 Task: Find connections with filter location Ananindeua with filter topic #leanstartupswith filter profile language Spanish with filter current company Dr. Oetker India with filter school ICFAI Business School with filter industry Racetracks with filter service category Financial Accounting with filter keywords title Media Relations Coordinator
Action: Mouse moved to (601, 104)
Screenshot: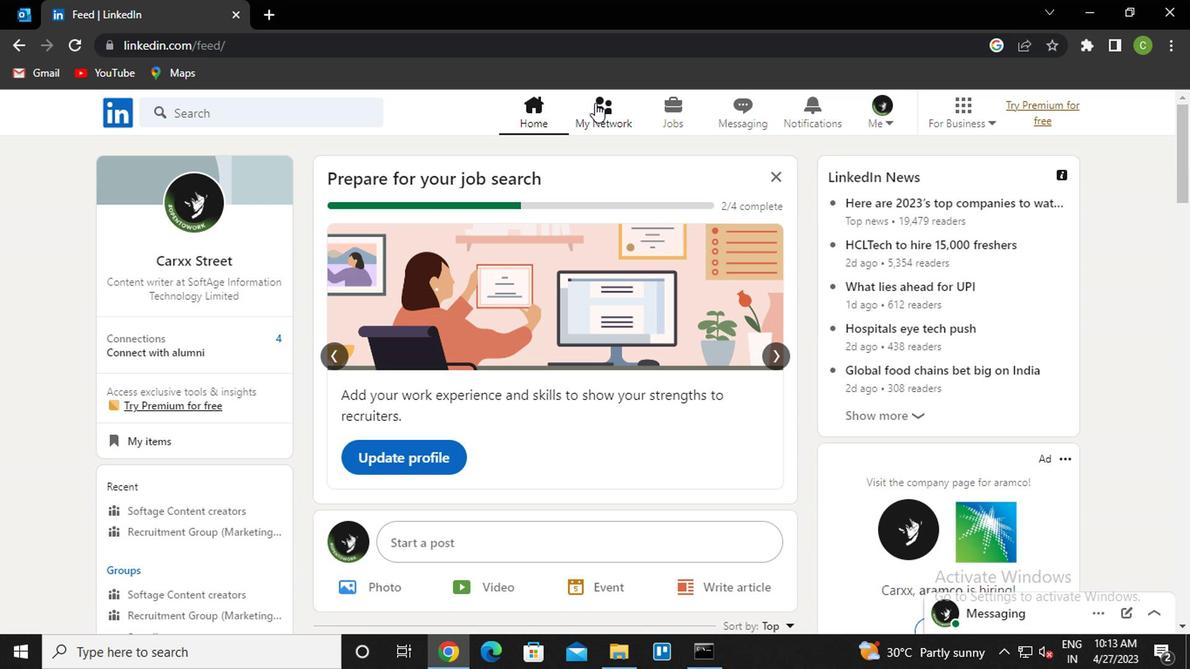 
Action: Mouse pressed left at (601, 104)
Screenshot: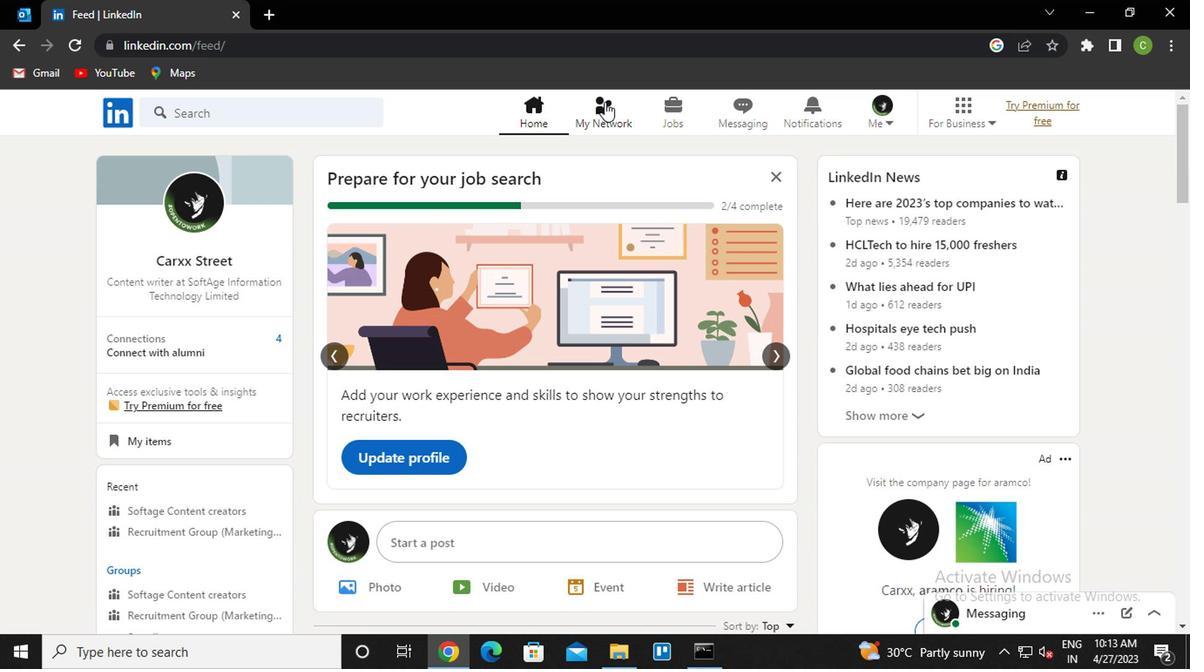 
Action: Mouse moved to (252, 206)
Screenshot: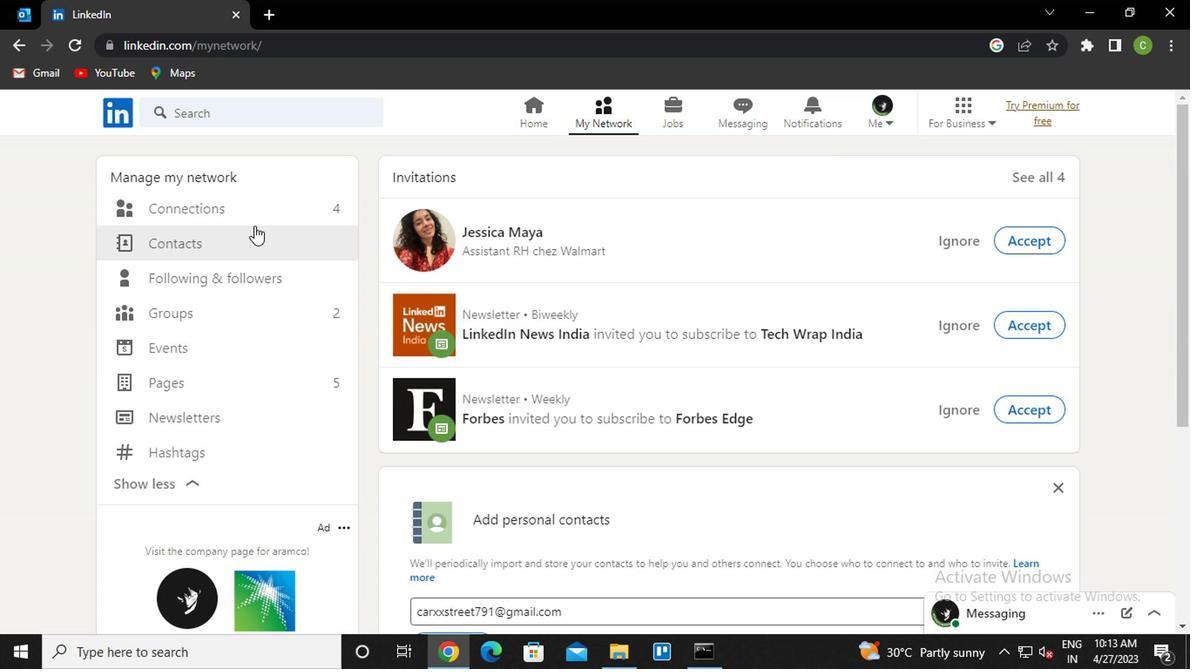 
Action: Mouse pressed left at (252, 206)
Screenshot: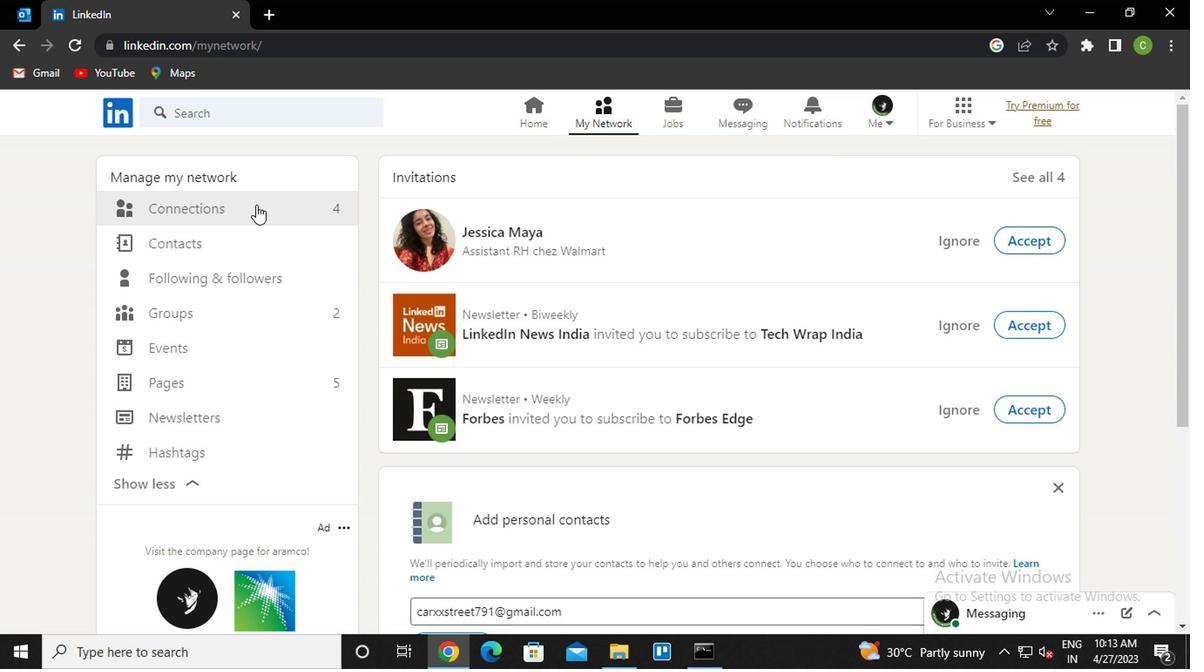 
Action: Mouse moved to (724, 212)
Screenshot: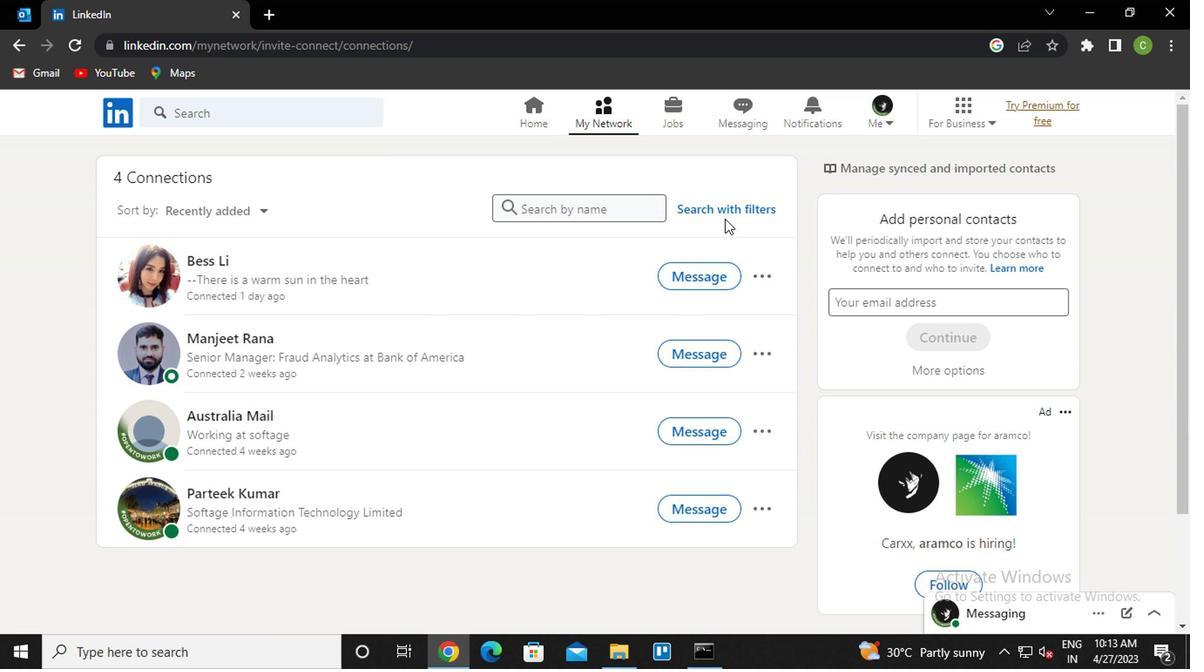 
Action: Mouse pressed left at (724, 212)
Screenshot: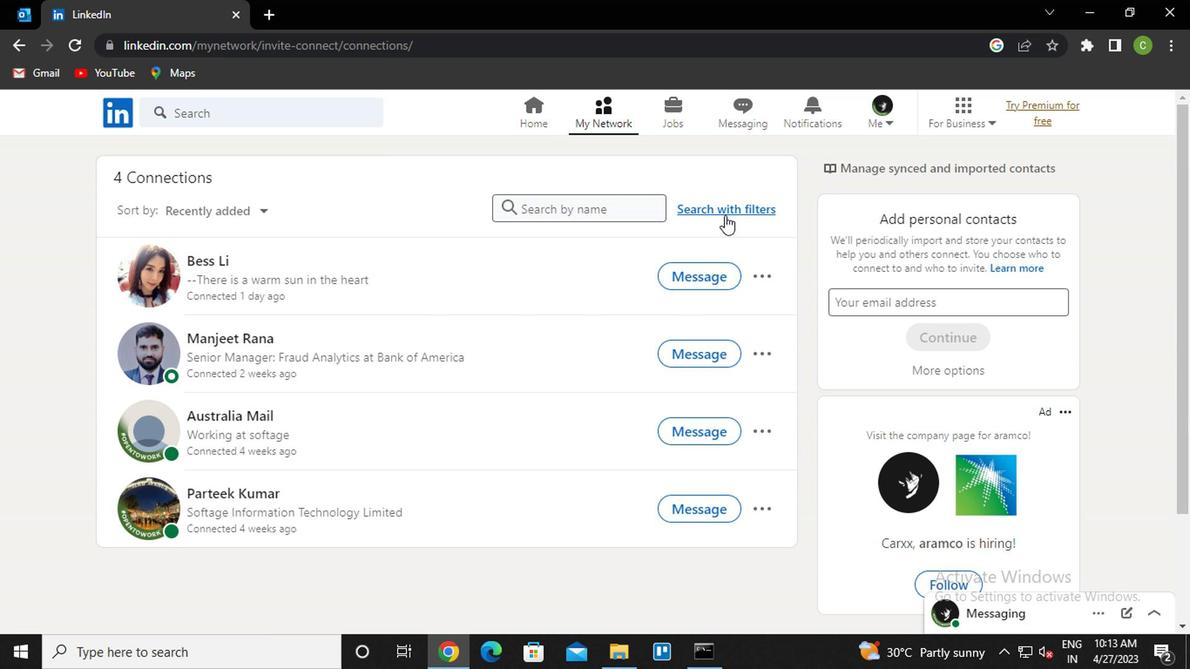 
Action: Mouse moved to (597, 161)
Screenshot: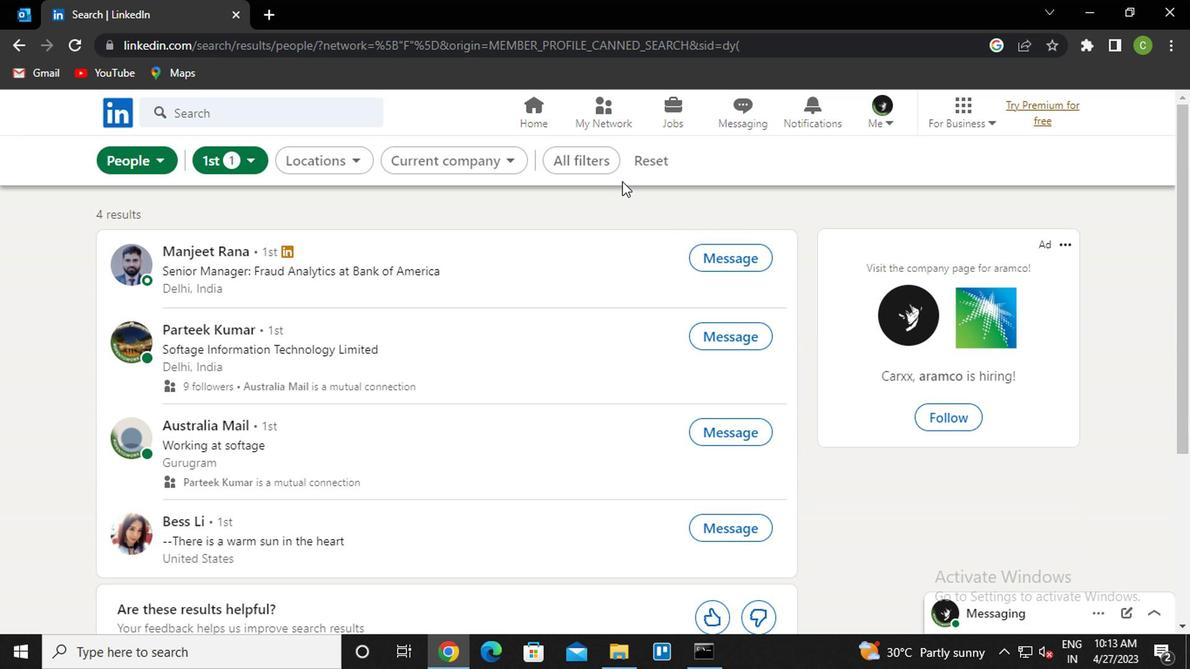 
Action: Mouse pressed left at (597, 161)
Screenshot: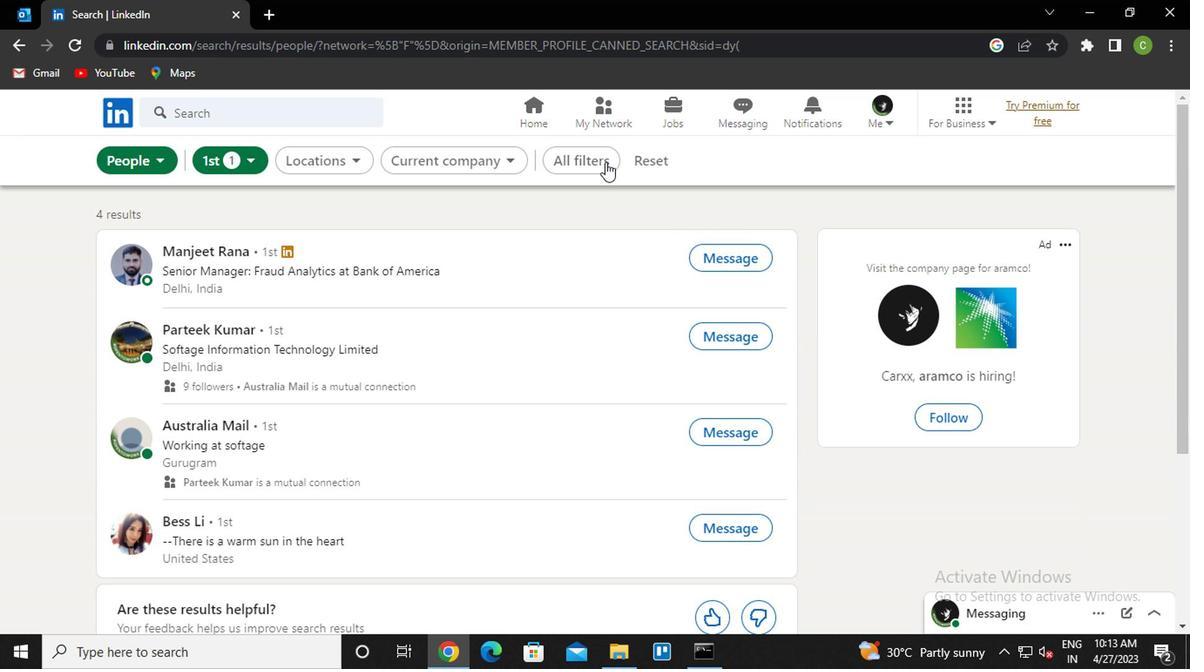 
Action: Mouse moved to (936, 367)
Screenshot: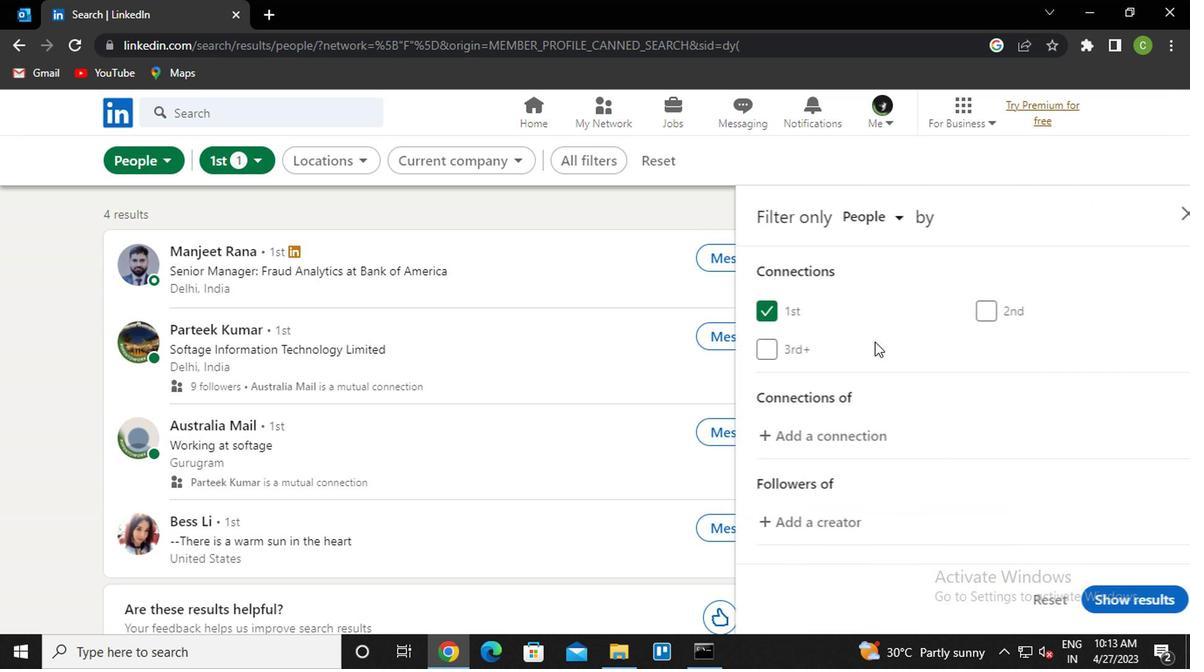 
Action: Mouse scrolled (936, 366) with delta (0, -1)
Screenshot: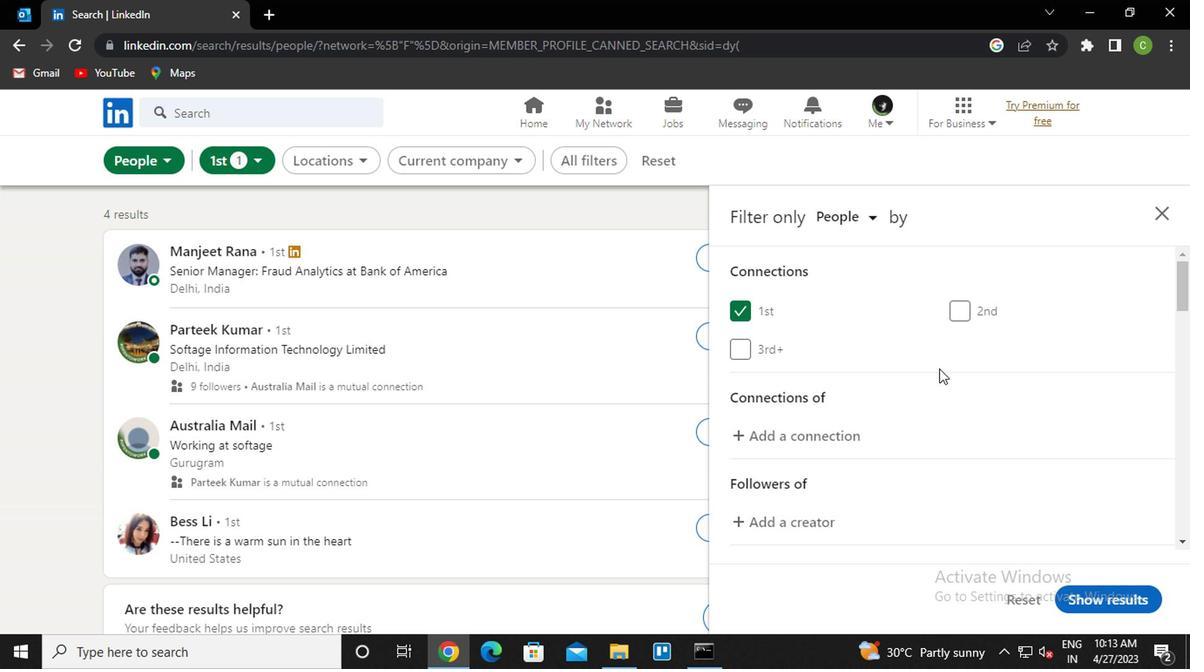 
Action: Mouse scrolled (936, 366) with delta (0, -1)
Screenshot: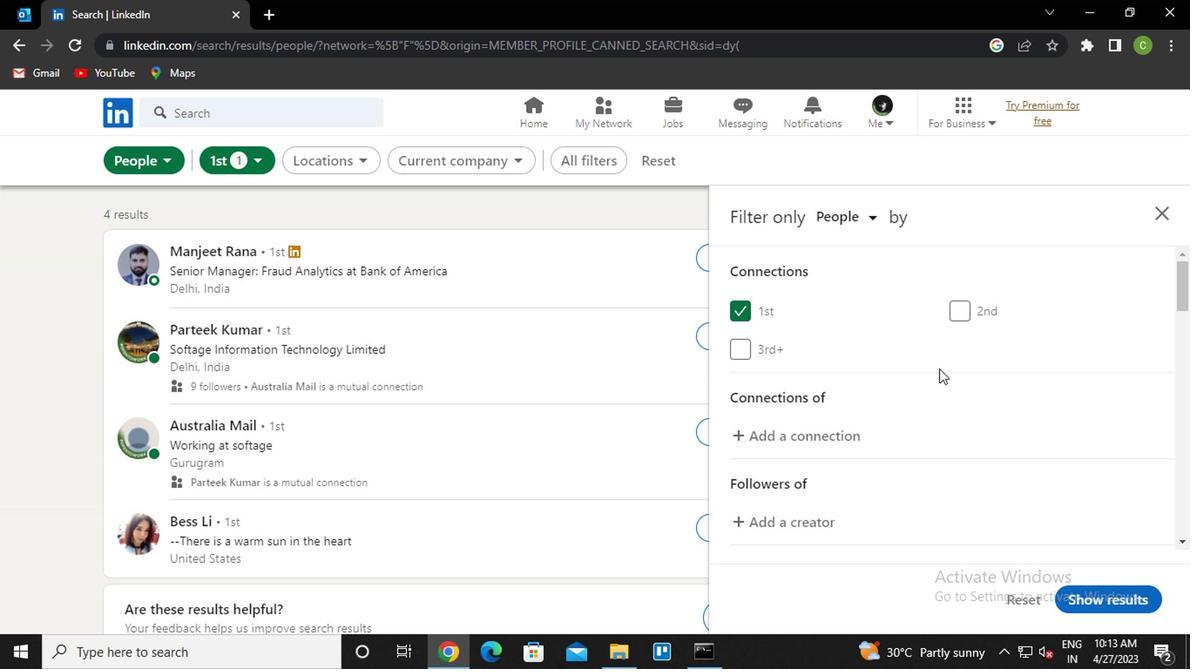 
Action: Mouse scrolled (936, 366) with delta (0, -1)
Screenshot: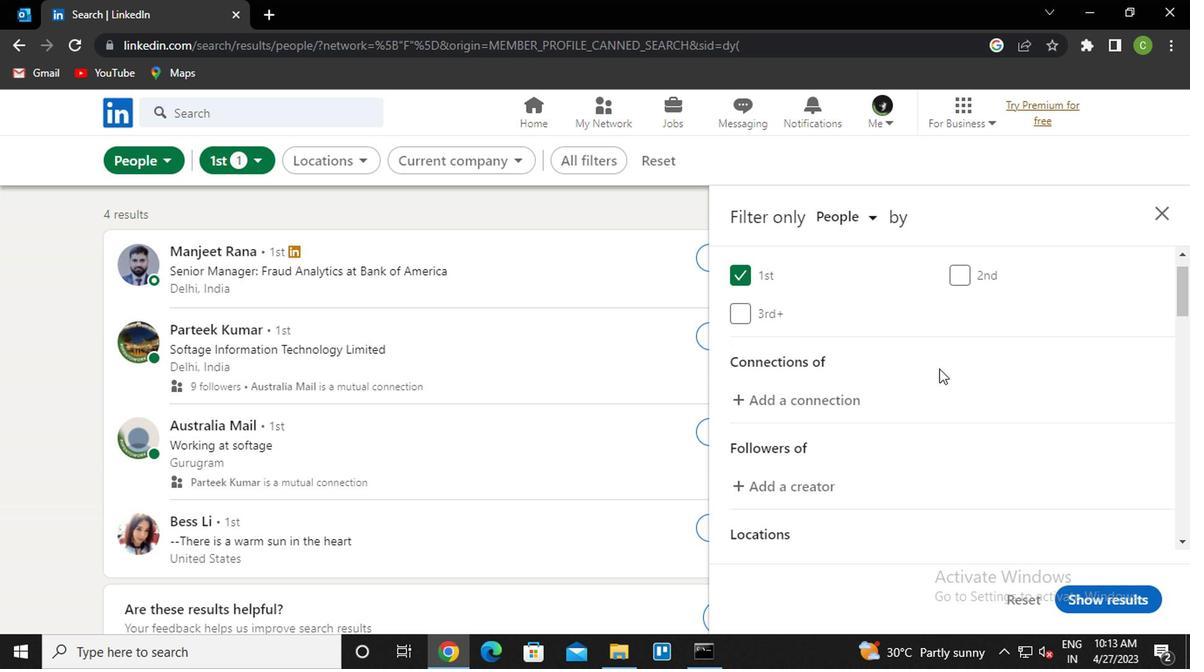 
Action: Mouse moved to (977, 419)
Screenshot: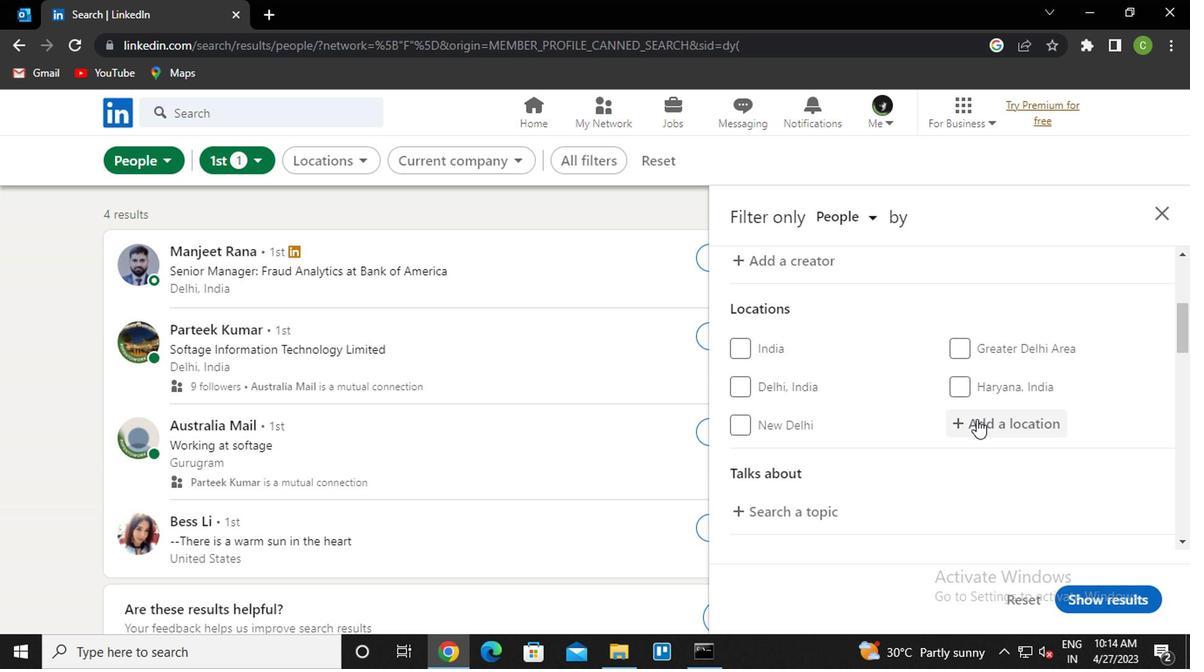 
Action: Mouse pressed left at (977, 419)
Screenshot: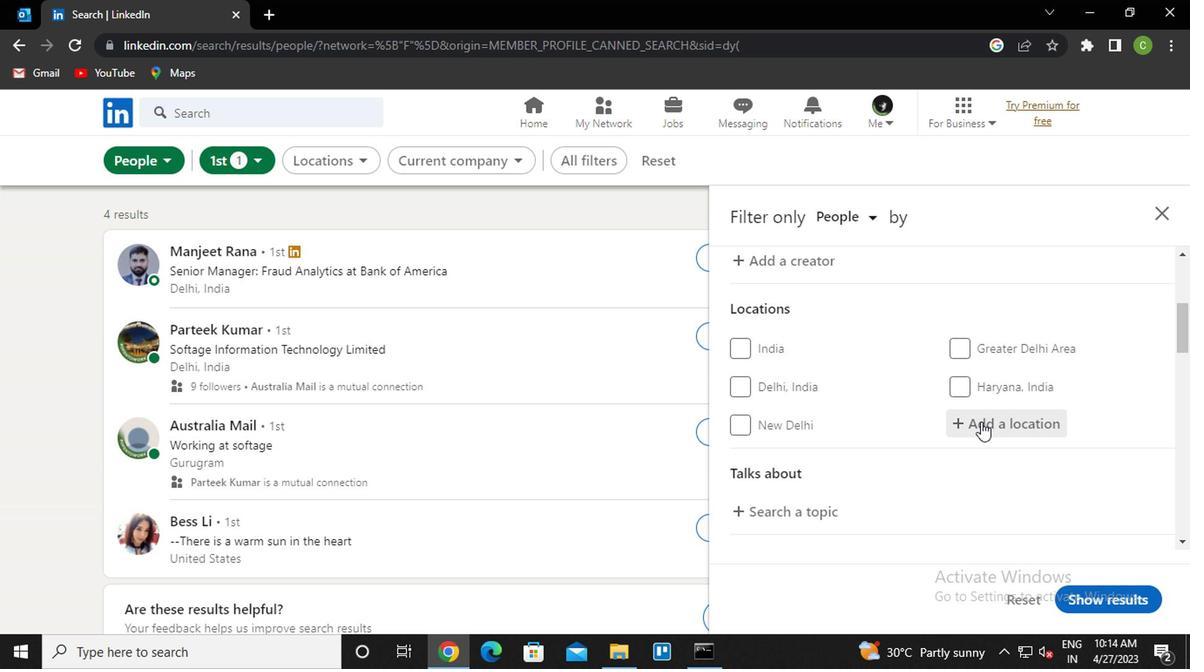 
Action: Mouse moved to (978, 419)
Screenshot: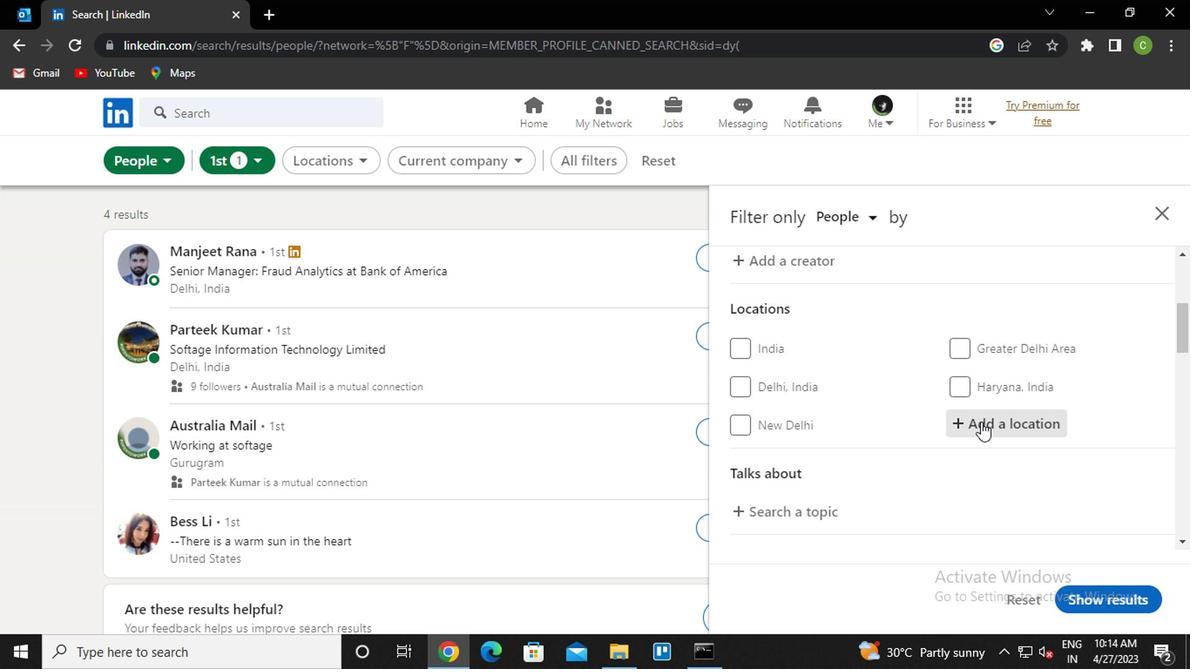 
Action: Key pressed <Key.caps_lock><Key.caps_lock>a<Key.caps_lock>nanin<Key.down><Key.enter>
Screenshot: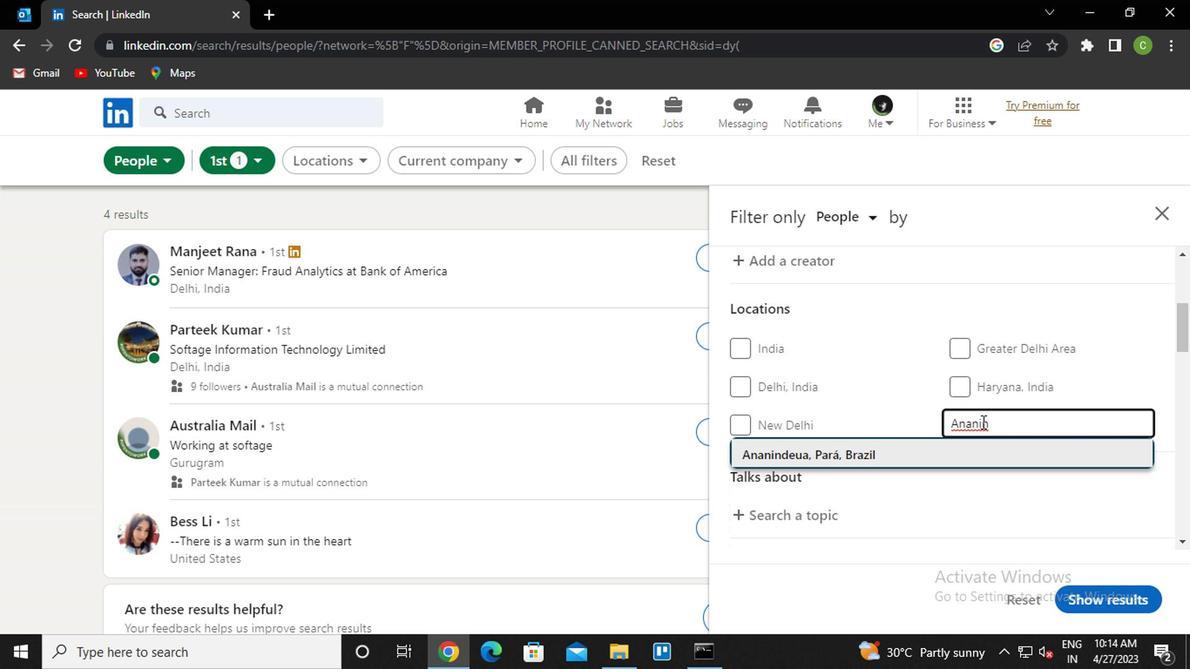 
Action: Mouse moved to (978, 419)
Screenshot: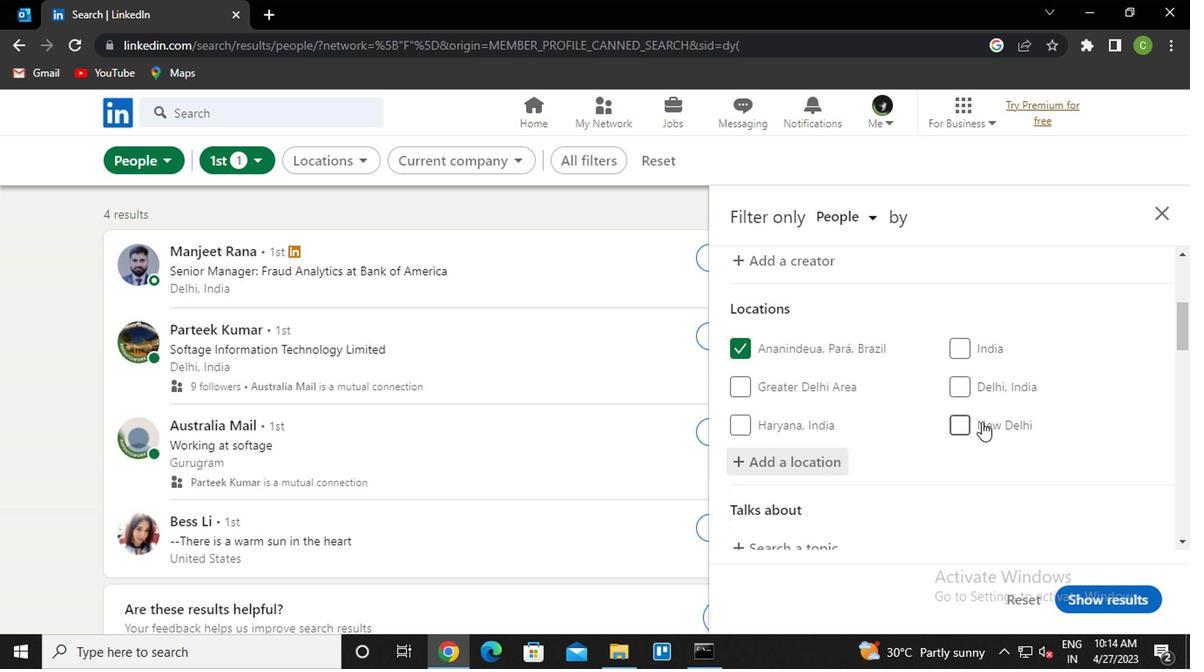 
Action: Mouse scrolled (978, 417) with delta (0, -1)
Screenshot: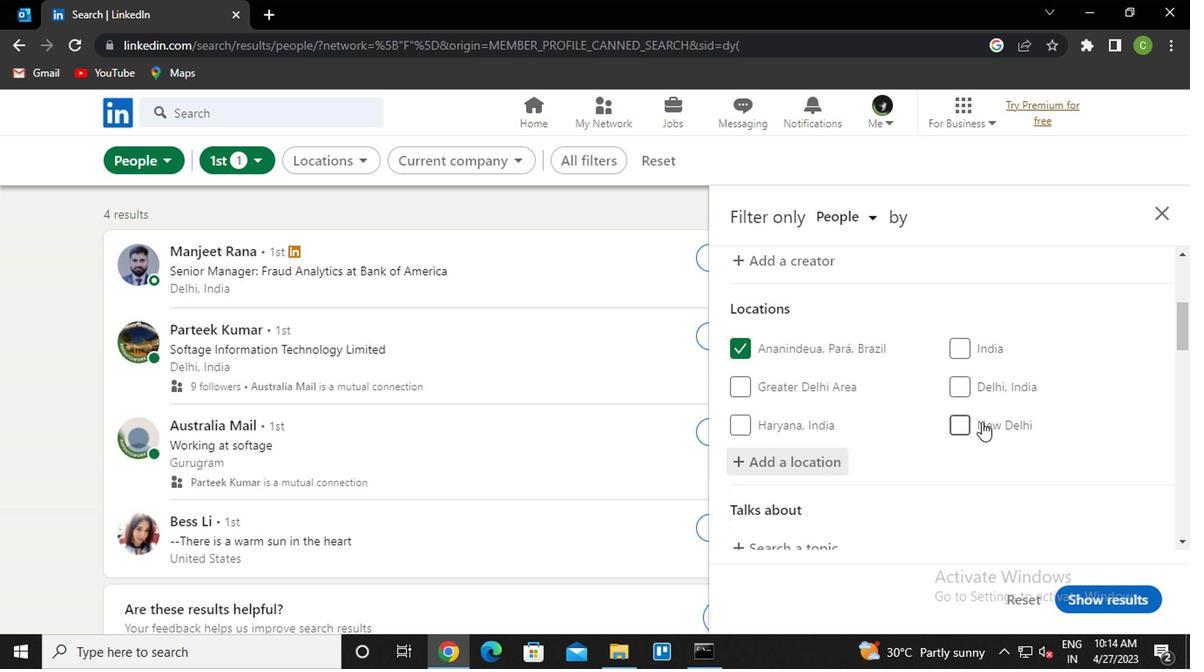 
Action: Mouse moved to (977, 419)
Screenshot: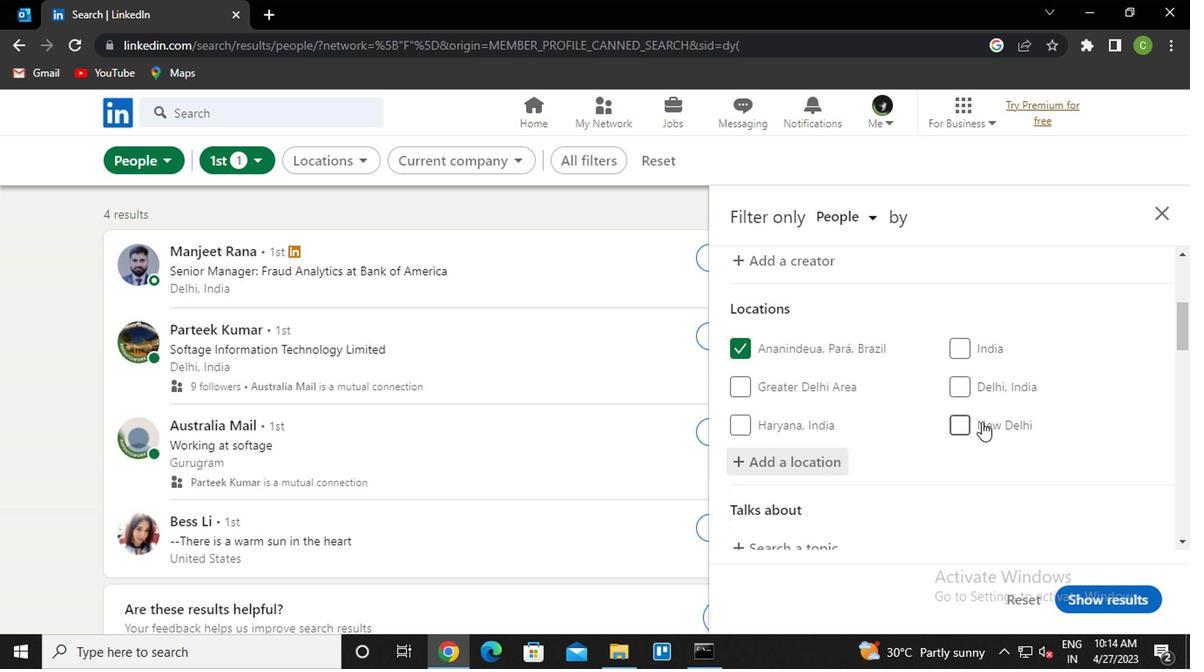 
Action: Mouse scrolled (977, 417) with delta (0, -1)
Screenshot: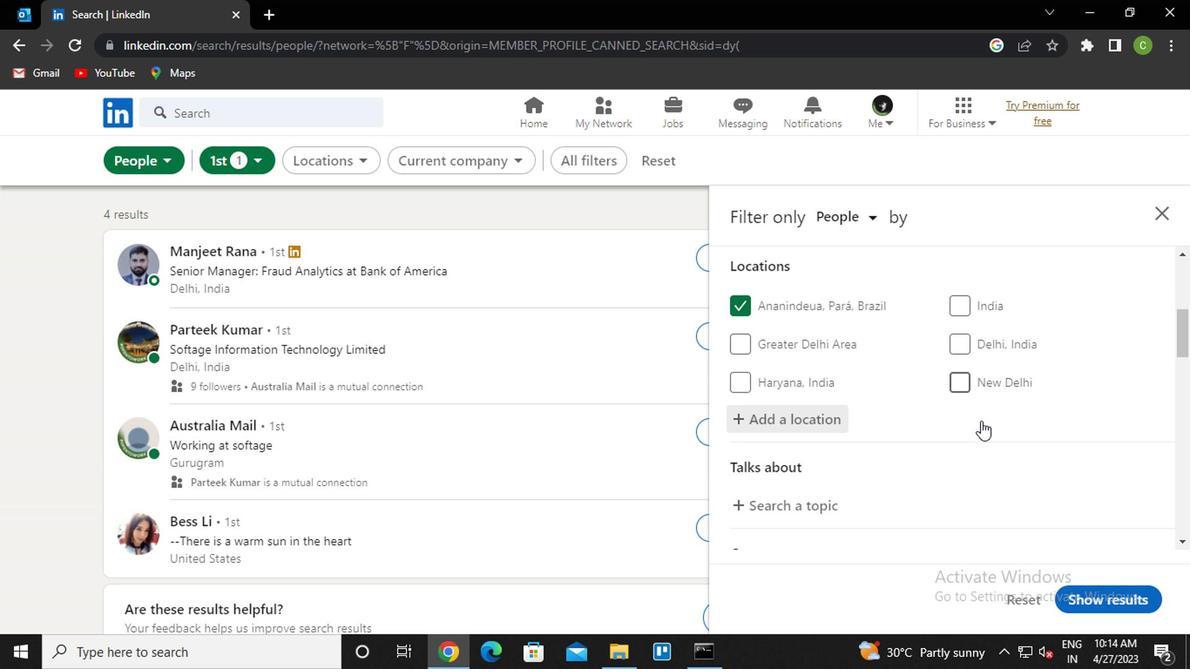 
Action: Mouse moved to (806, 379)
Screenshot: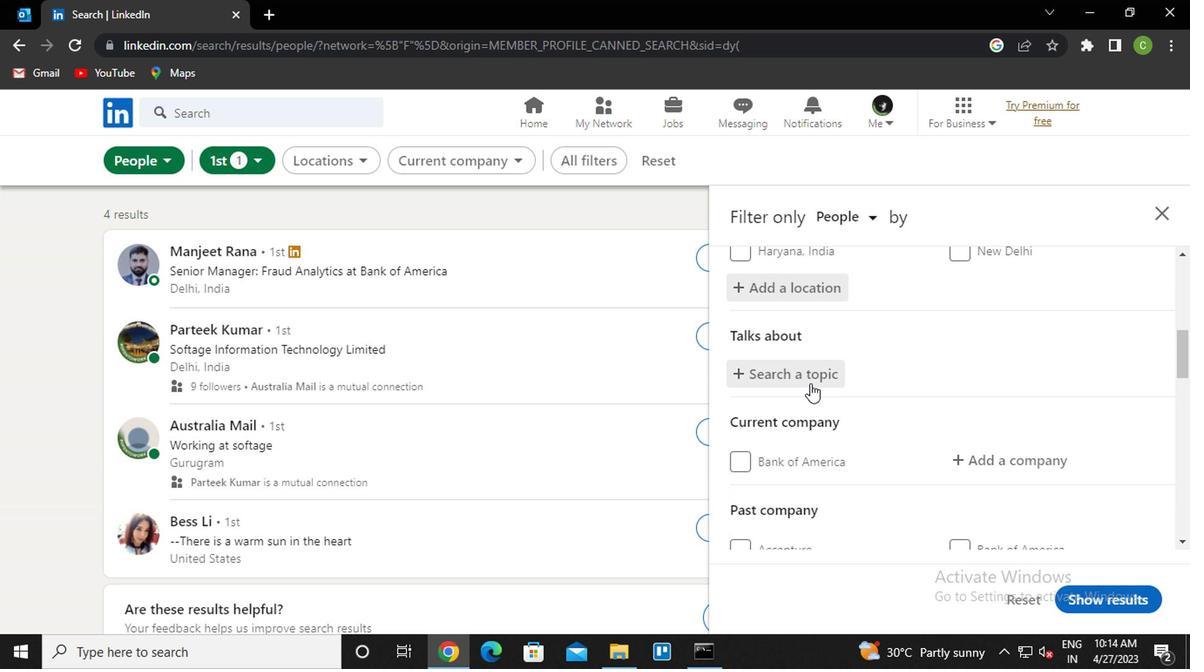 
Action: Mouse pressed left at (806, 379)
Screenshot: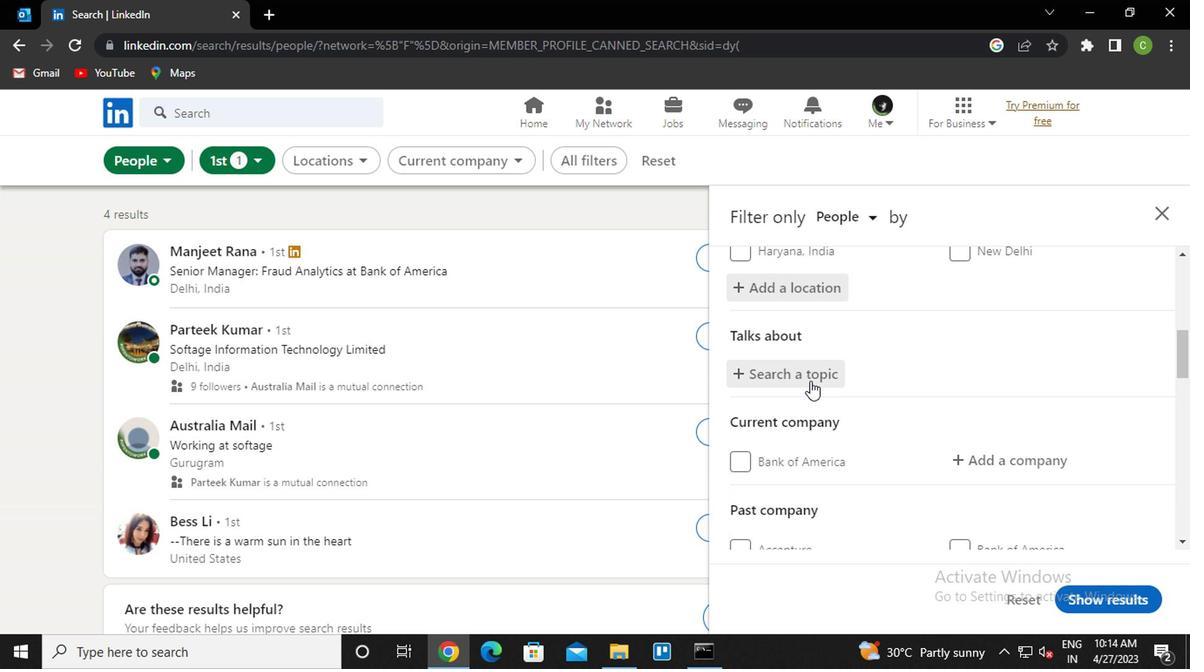 
Action: Key pressed <Key.caps_lock>l<Key.caps_lock>eanstartuo<Key.backspace><Key.down><Key.enter>
Screenshot: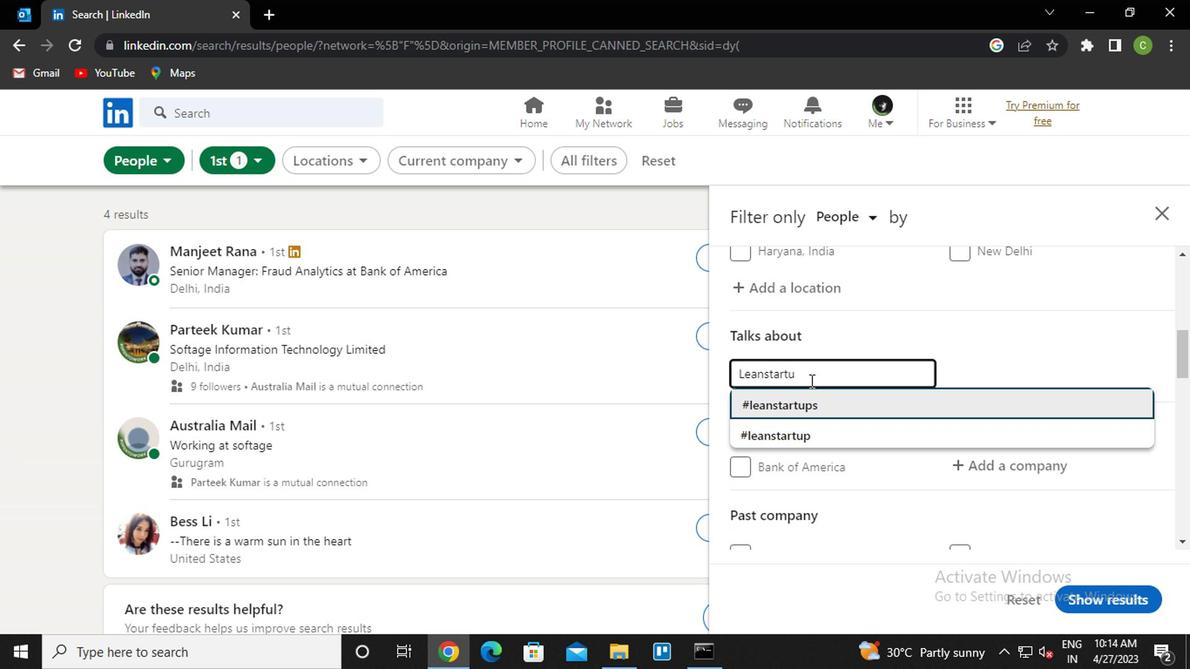 
Action: Mouse moved to (831, 364)
Screenshot: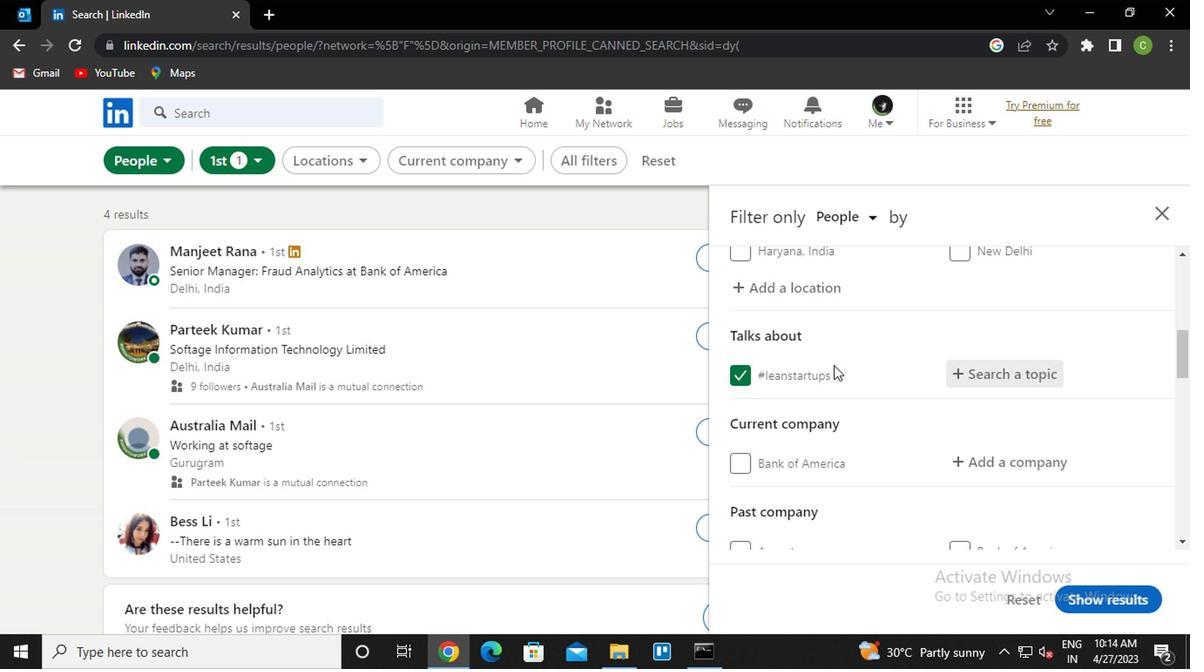 
Action: Mouse scrolled (831, 363) with delta (0, 0)
Screenshot: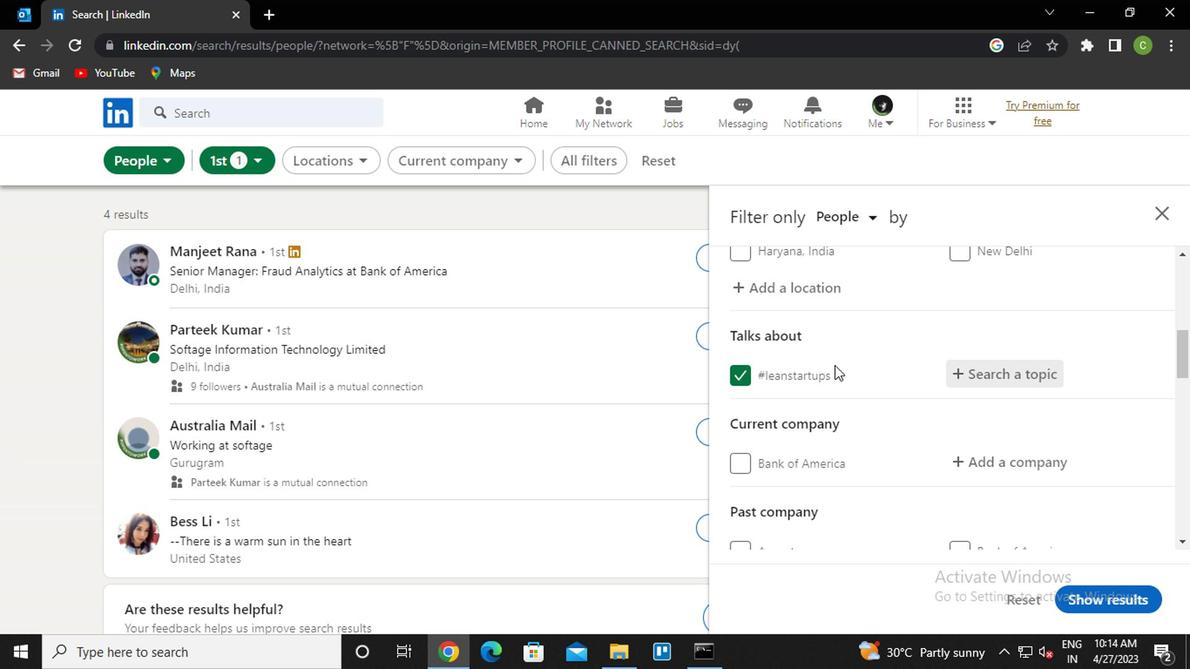 
Action: Mouse moved to (829, 364)
Screenshot: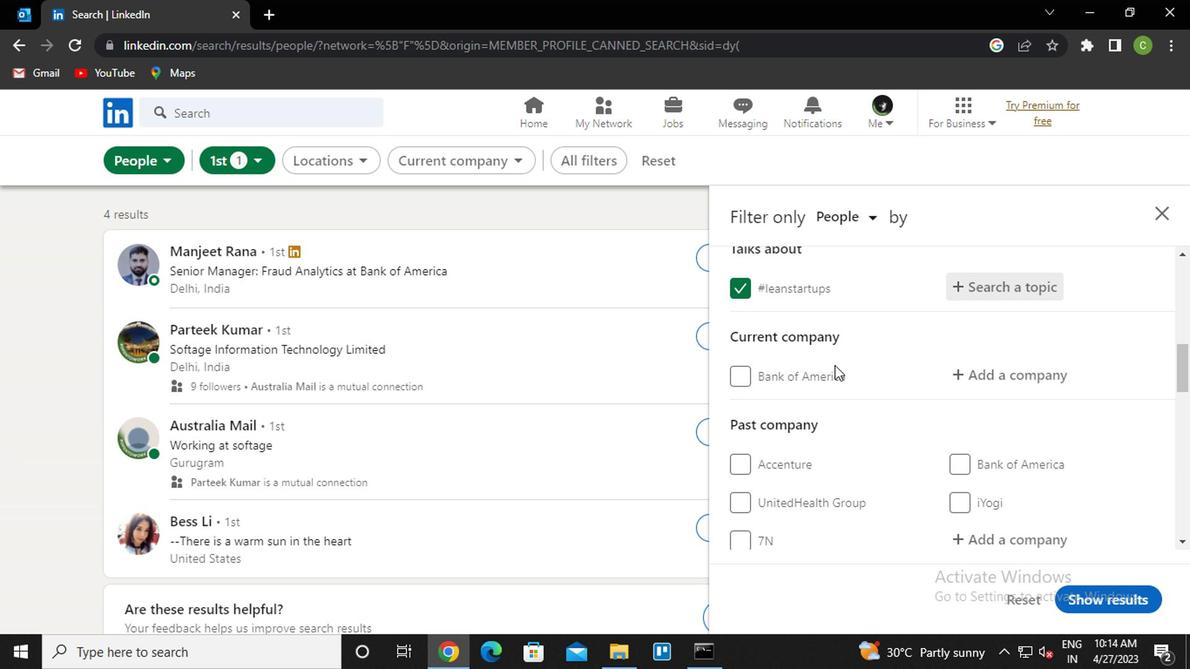 
Action: Mouse scrolled (829, 363) with delta (0, 0)
Screenshot: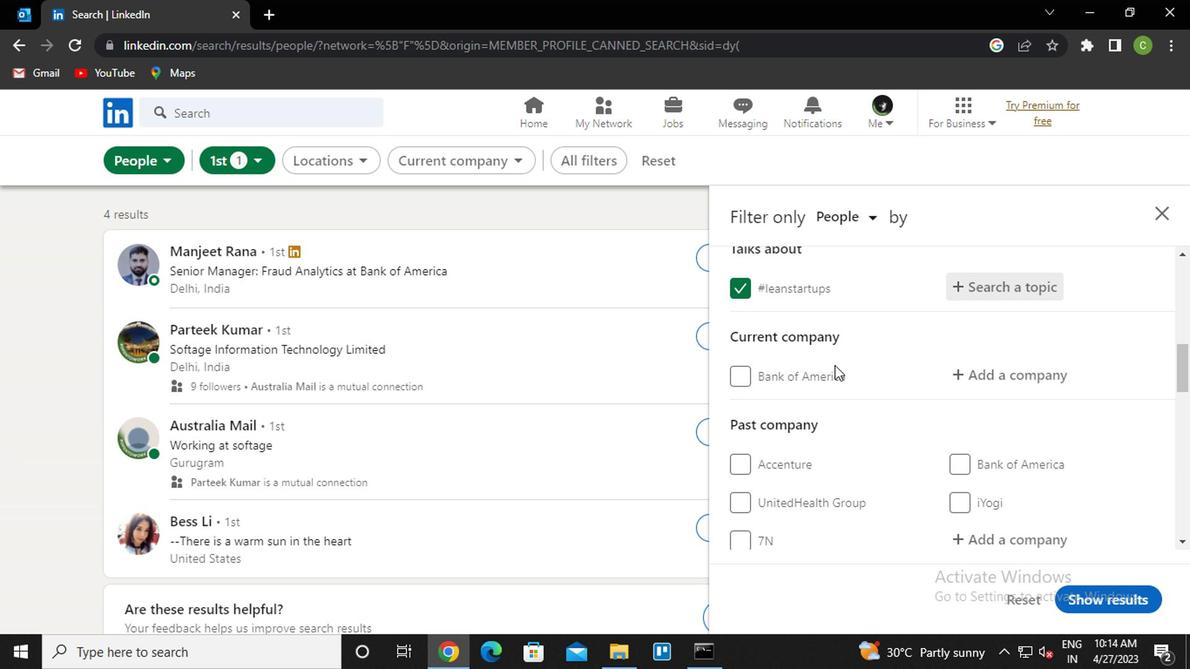 
Action: Mouse moved to (1056, 293)
Screenshot: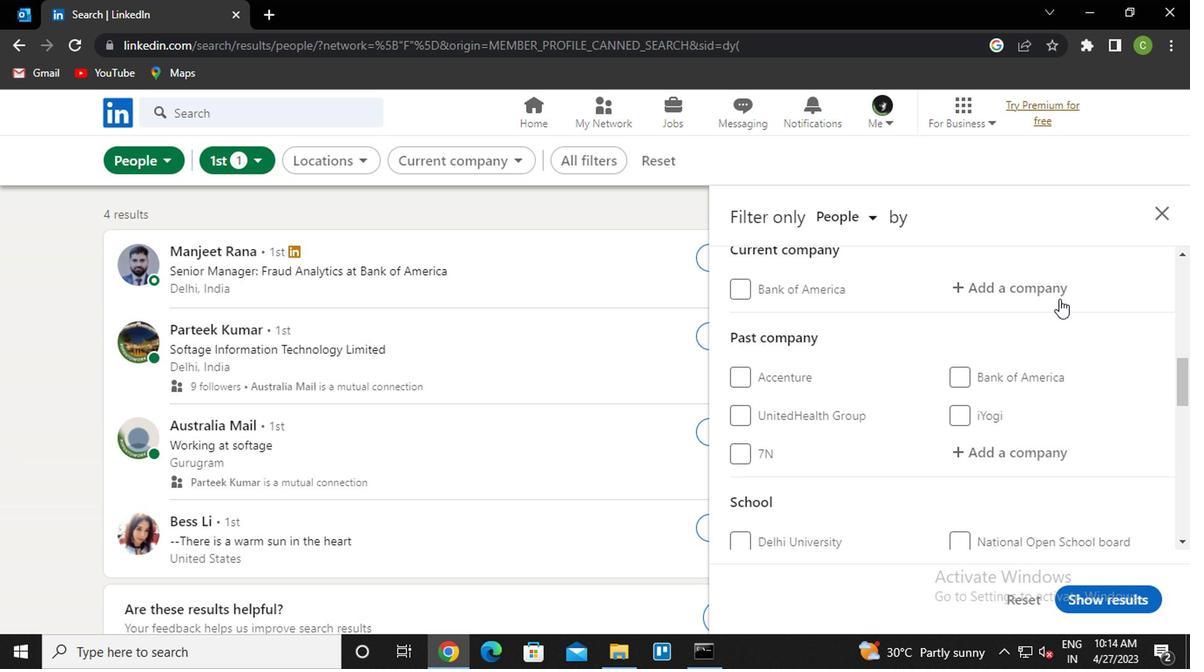 
Action: Mouse pressed left at (1056, 293)
Screenshot: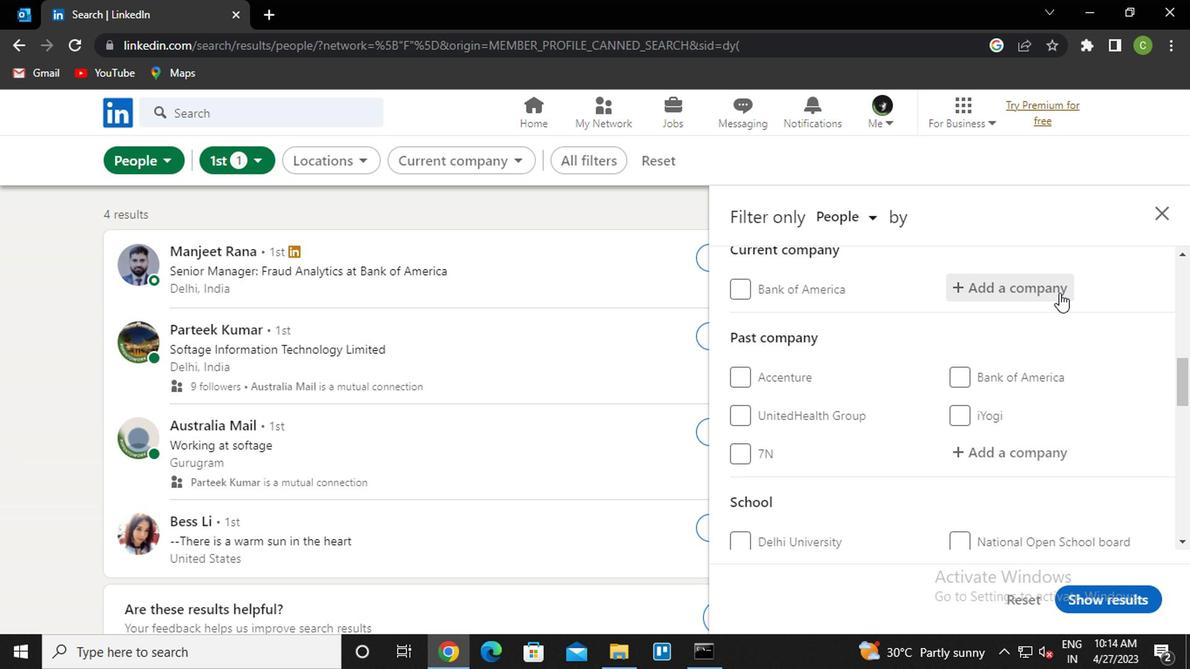 
Action: Key pressed <Key.caps_lock>d<Key.caps_lock>r.<Key.space>oet<Key.down><Key.down><Key.enter>
Screenshot: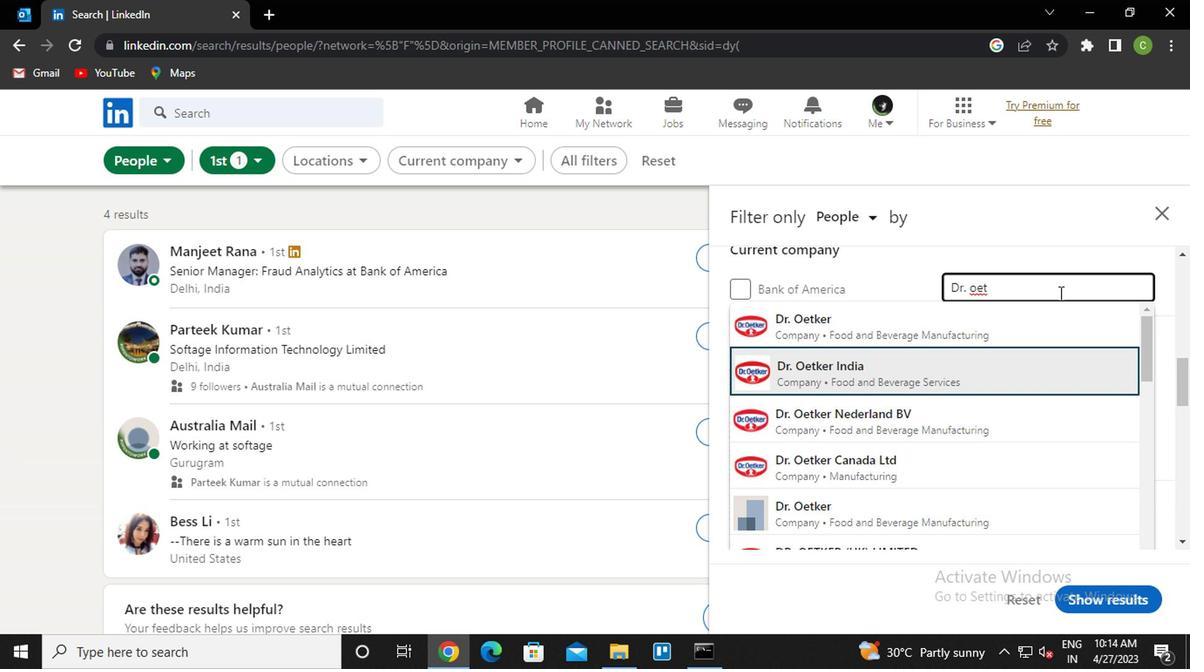 
Action: Mouse scrolled (1056, 292) with delta (0, -1)
Screenshot: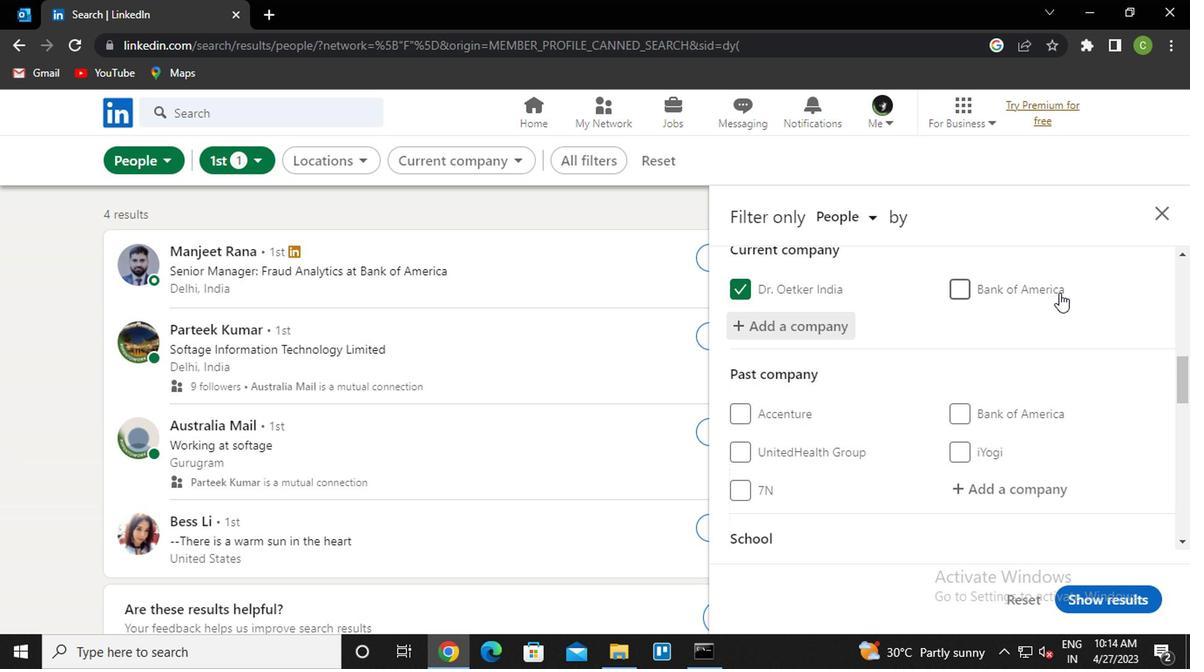 
Action: Mouse scrolled (1056, 292) with delta (0, -1)
Screenshot: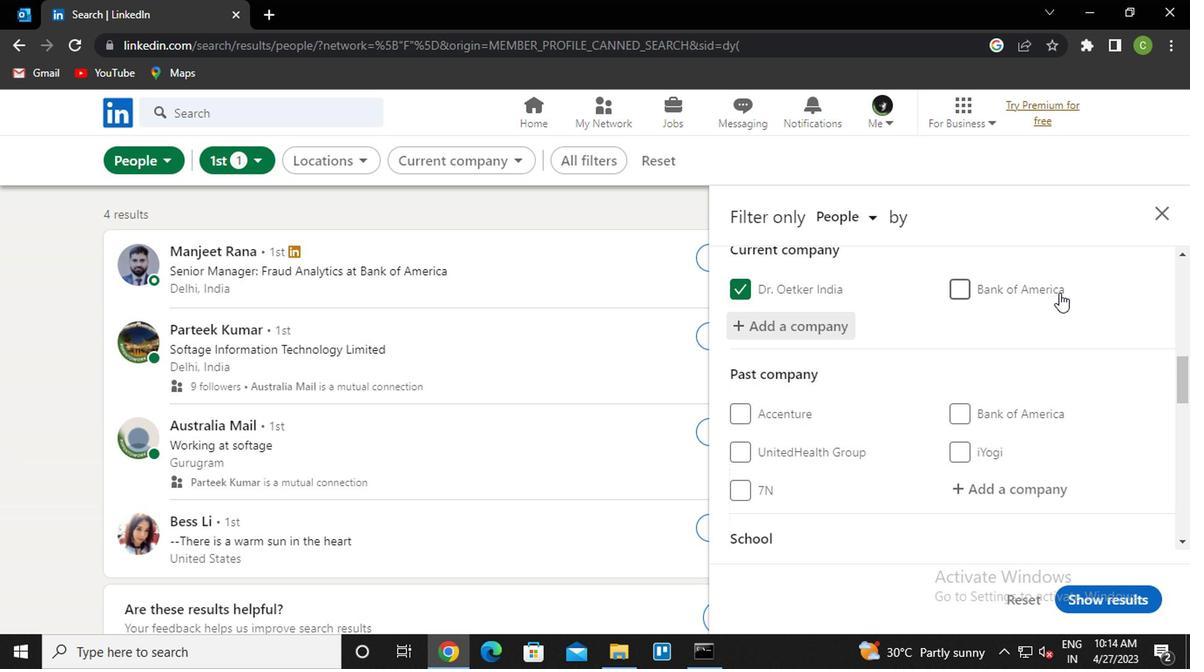 
Action: Mouse moved to (834, 494)
Screenshot: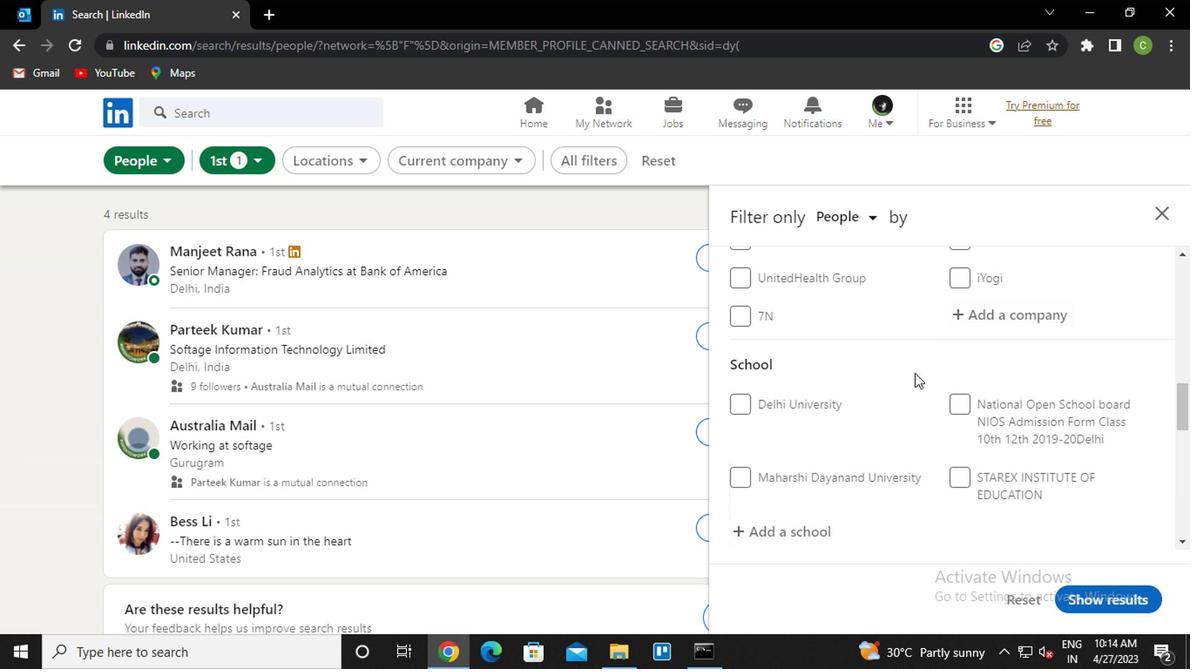 
Action: Mouse scrolled (834, 493) with delta (0, 0)
Screenshot: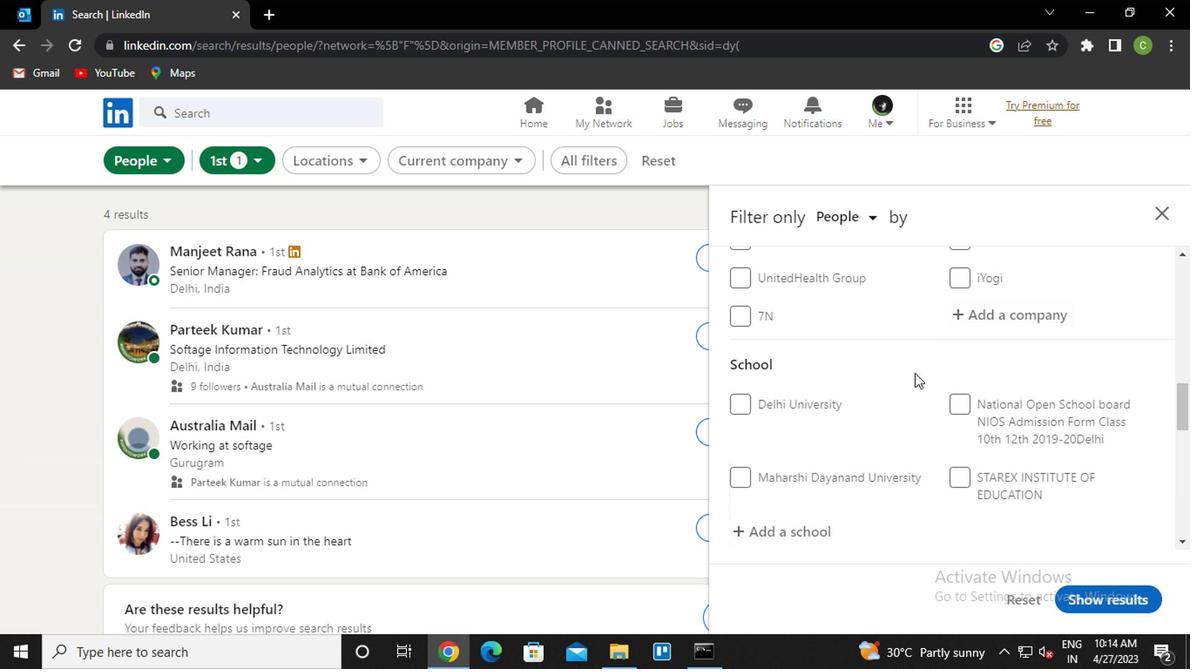
Action: Mouse moved to (771, 442)
Screenshot: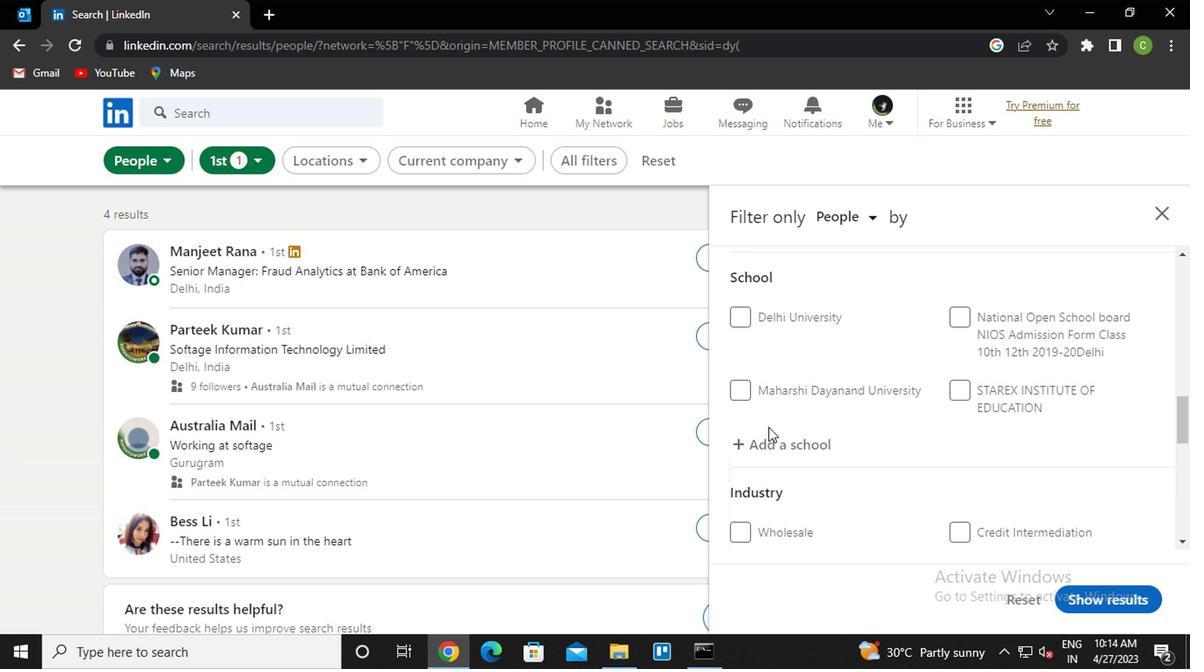 
Action: Mouse pressed left at (771, 442)
Screenshot: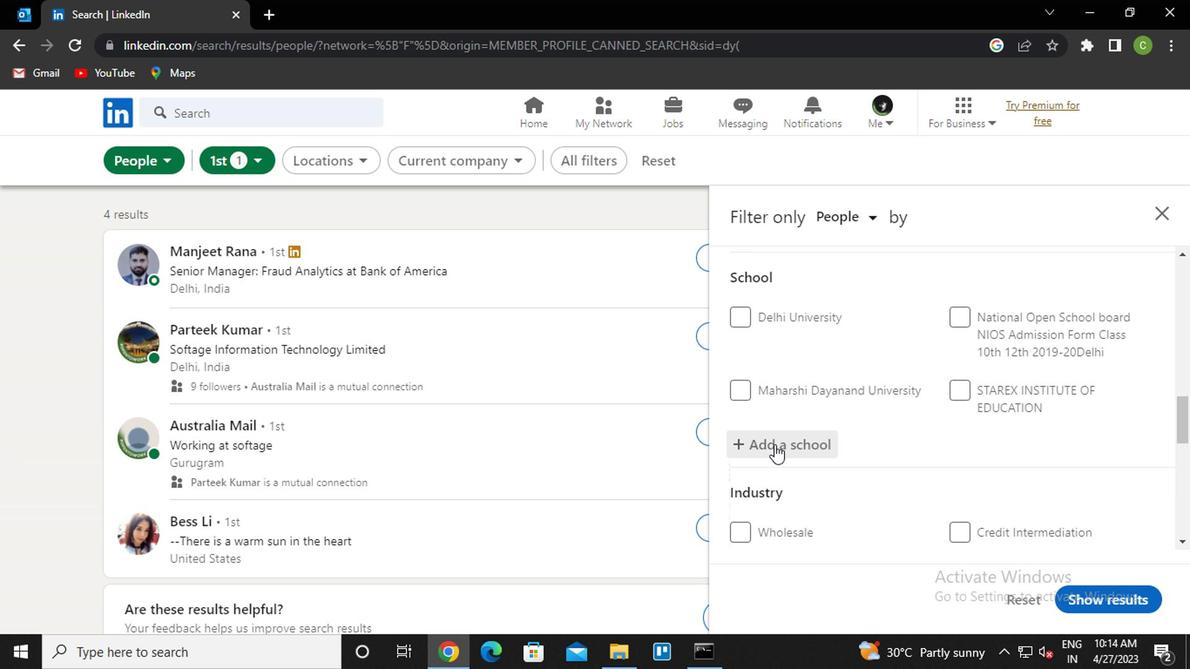 
Action: Key pressed <Key.caps_lock>icfai<Key.down><Key.down><Key.down><Key.down><Key.down><Key.down><Key.down><Key.down><Key.down><Key.down><Key.down><Key.down><Key.space>b<Key.caps_lock>usiness<Key.down><Key.enter>
Screenshot: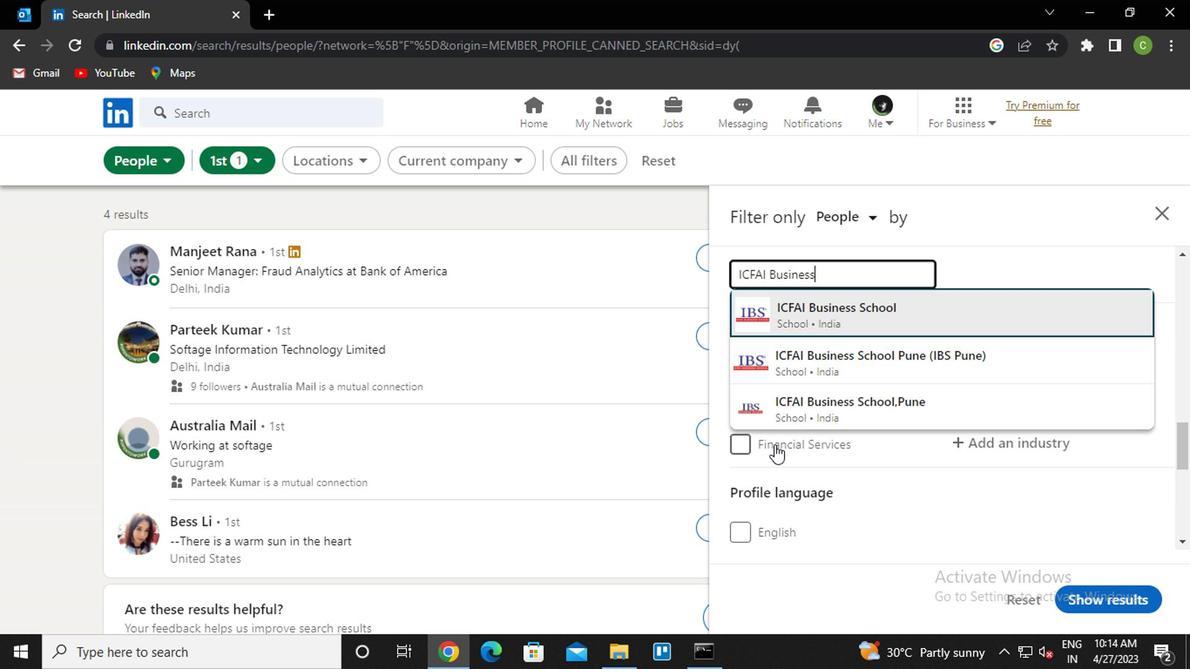 
Action: Mouse moved to (826, 387)
Screenshot: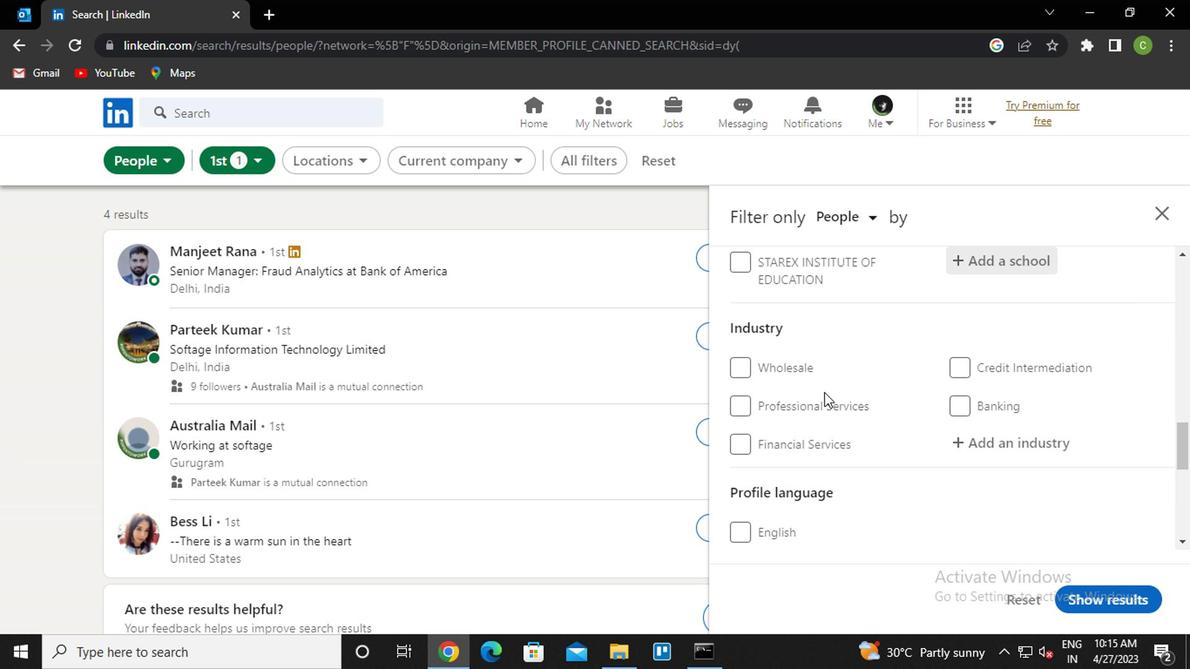 
Action: Mouse scrolled (826, 386) with delta (0, -1)
Screenshot: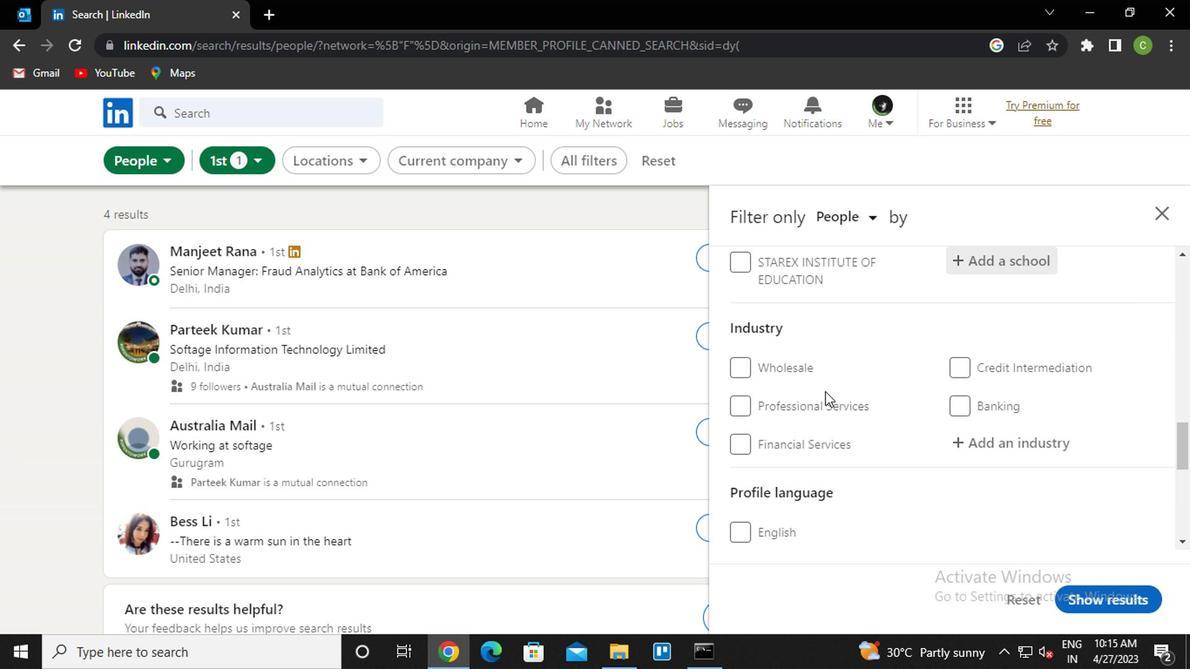 
Action: Mouse moved to (992, 356)
Screenshot: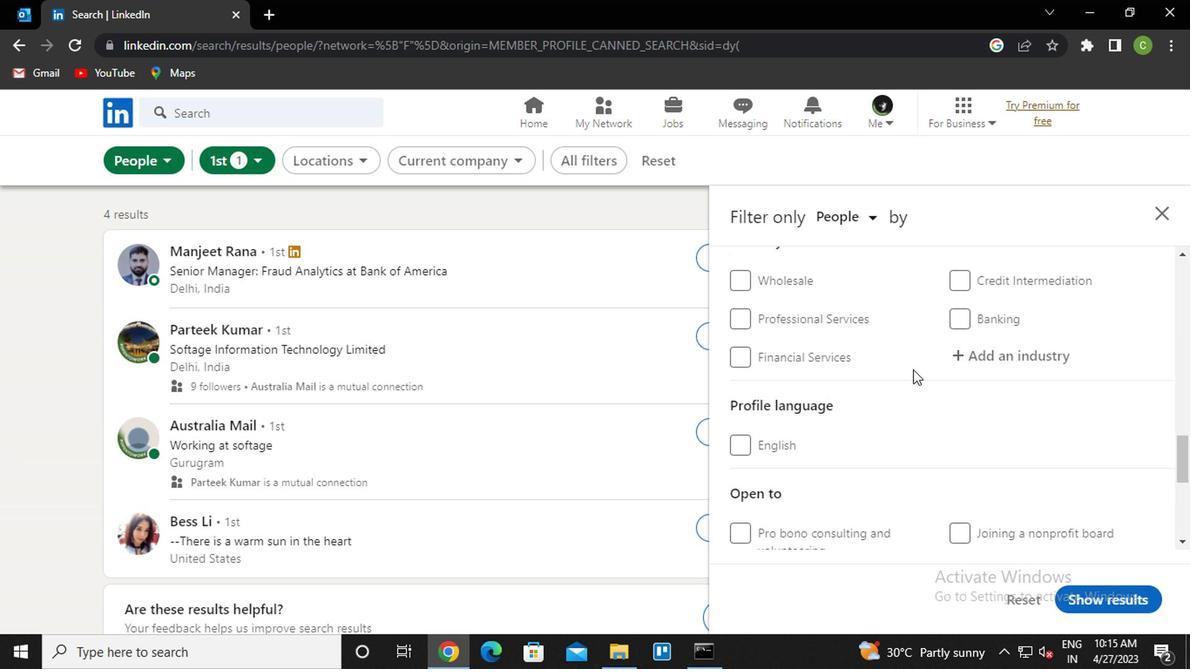 
Action: Mouse pressed left at (992, 356)
Screenshot: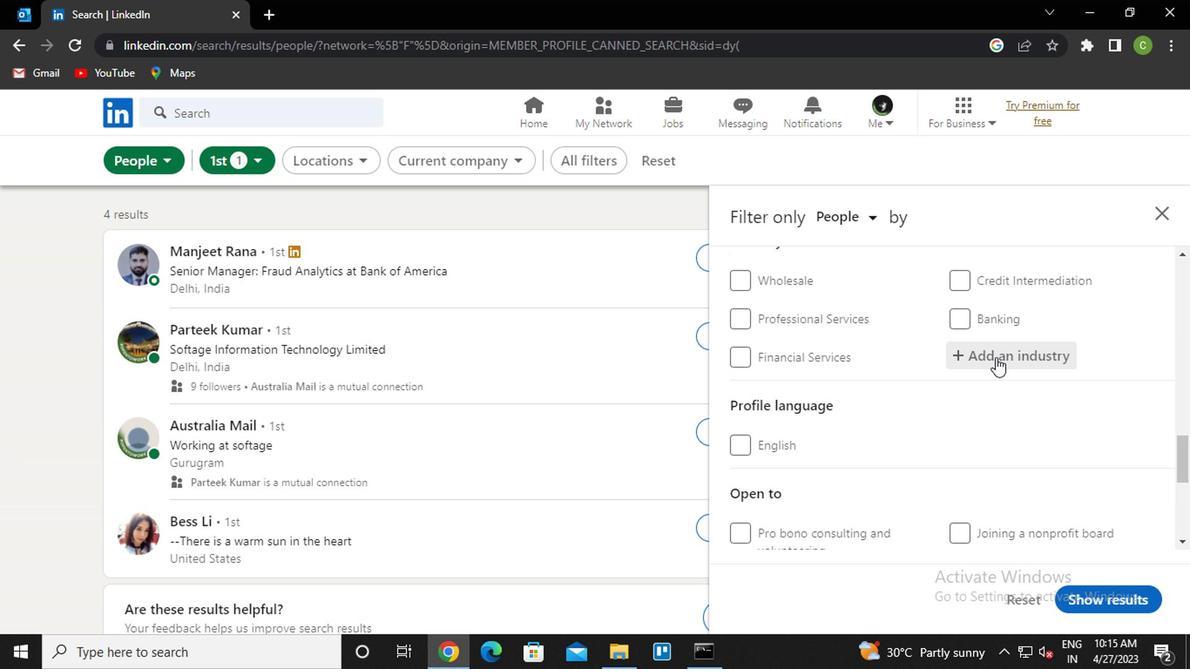 
Action: Key pressed <Key.caps_lock>r<Key.caps_lock>acetra<Key.down><Key.enter>
Screenshot: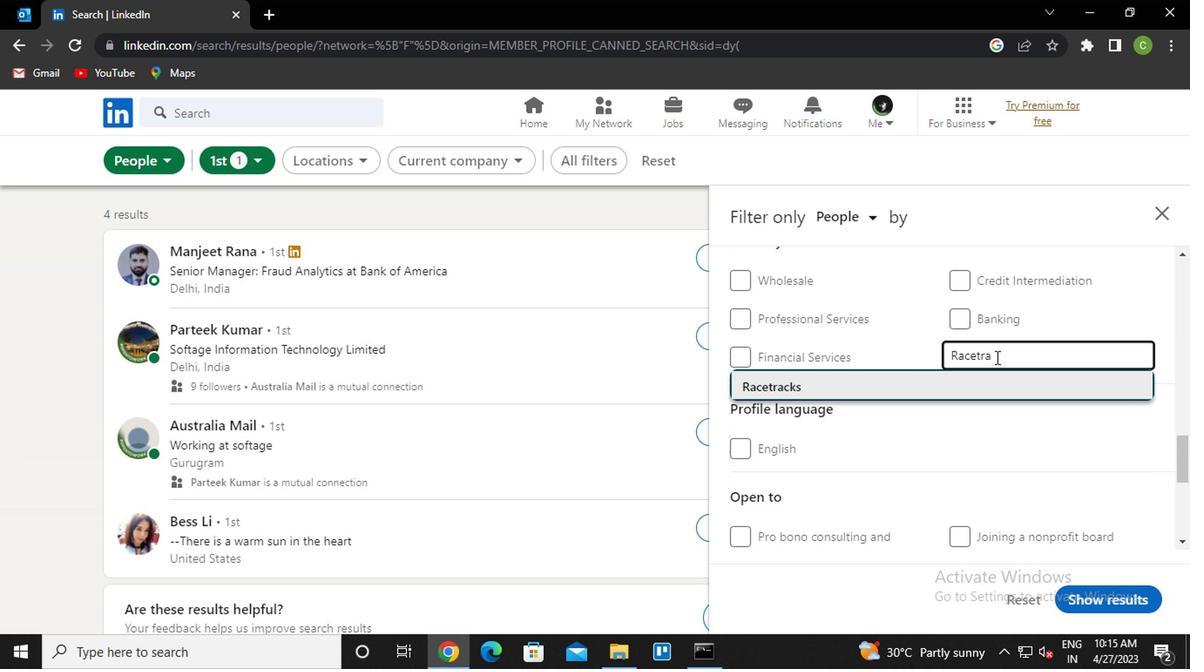 
Action: Mouse moved to (1013, 336)
Screenshot: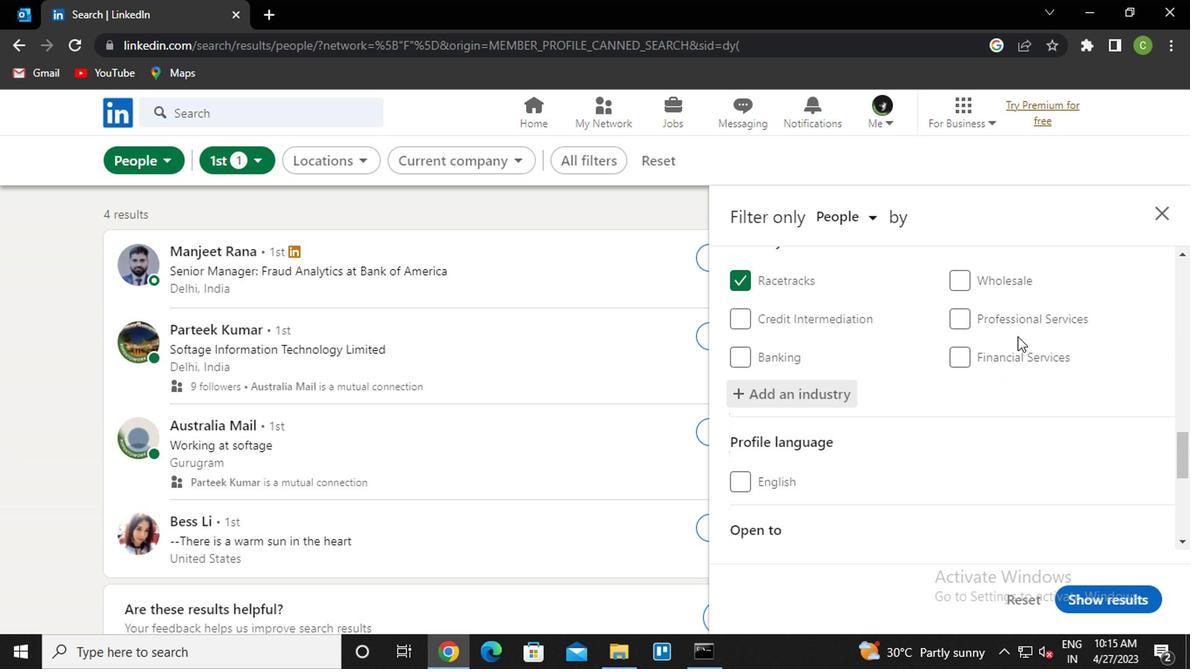 
Action: Mouse scrolled (1013, 334) with delta (0, -1)
Screenshot: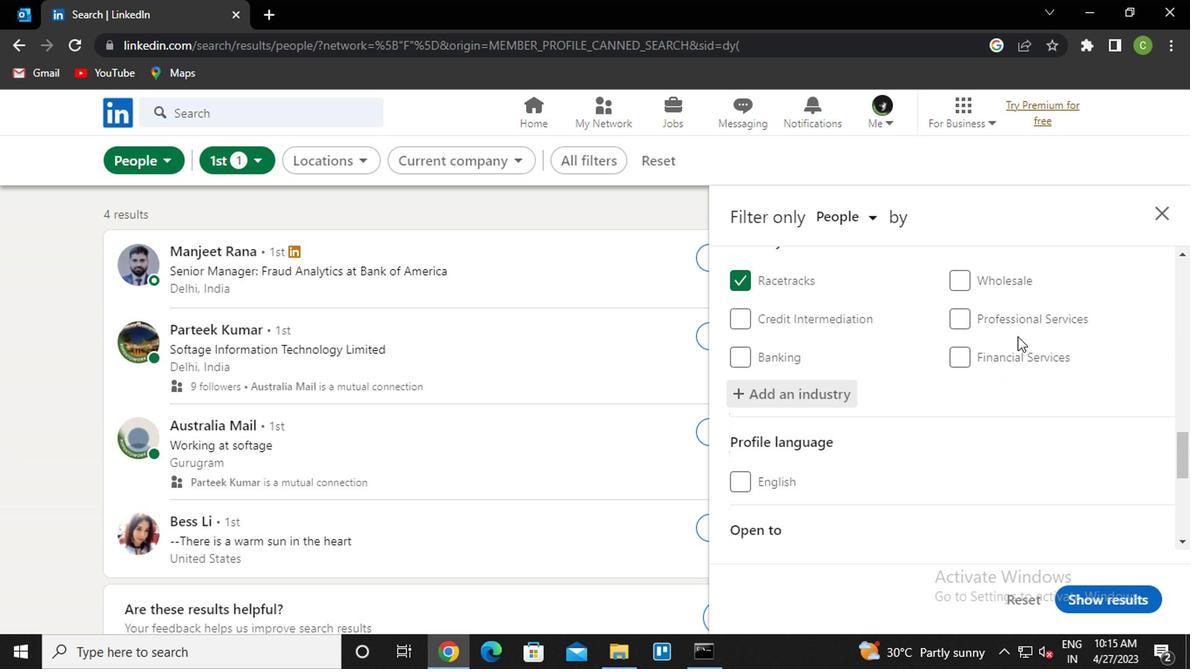
Action: Mouse moved to (1011, 341)
Screenshot: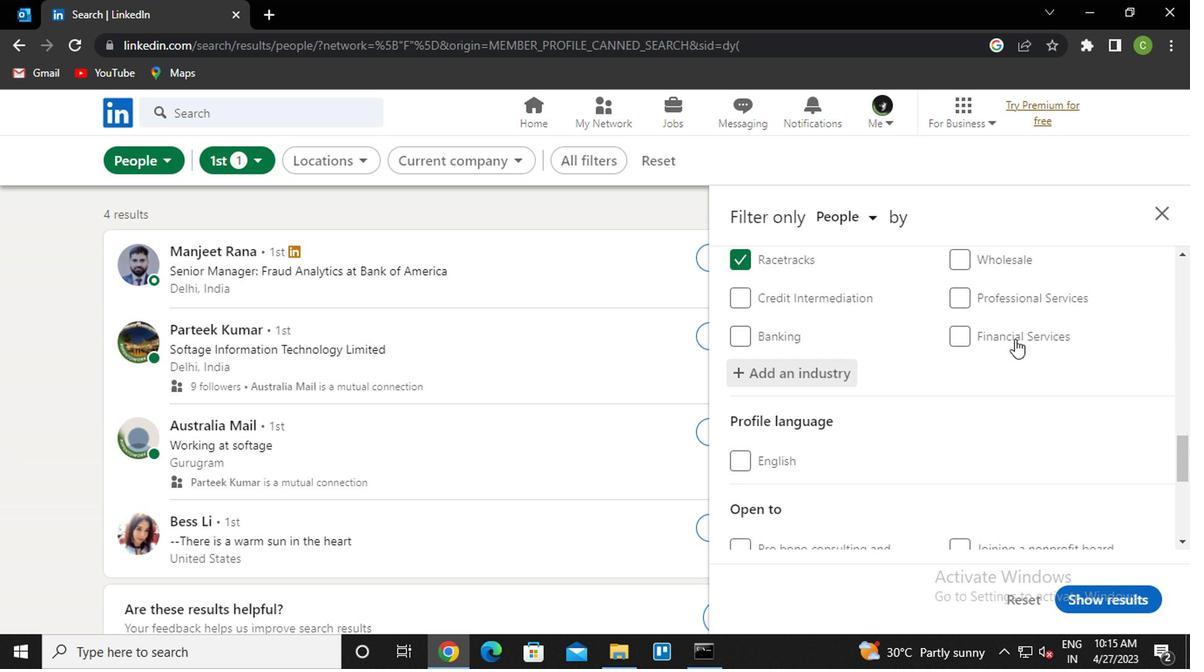 
Action: Mouse scrolled (1011, 340) with delta (0, 0)
Screenshot: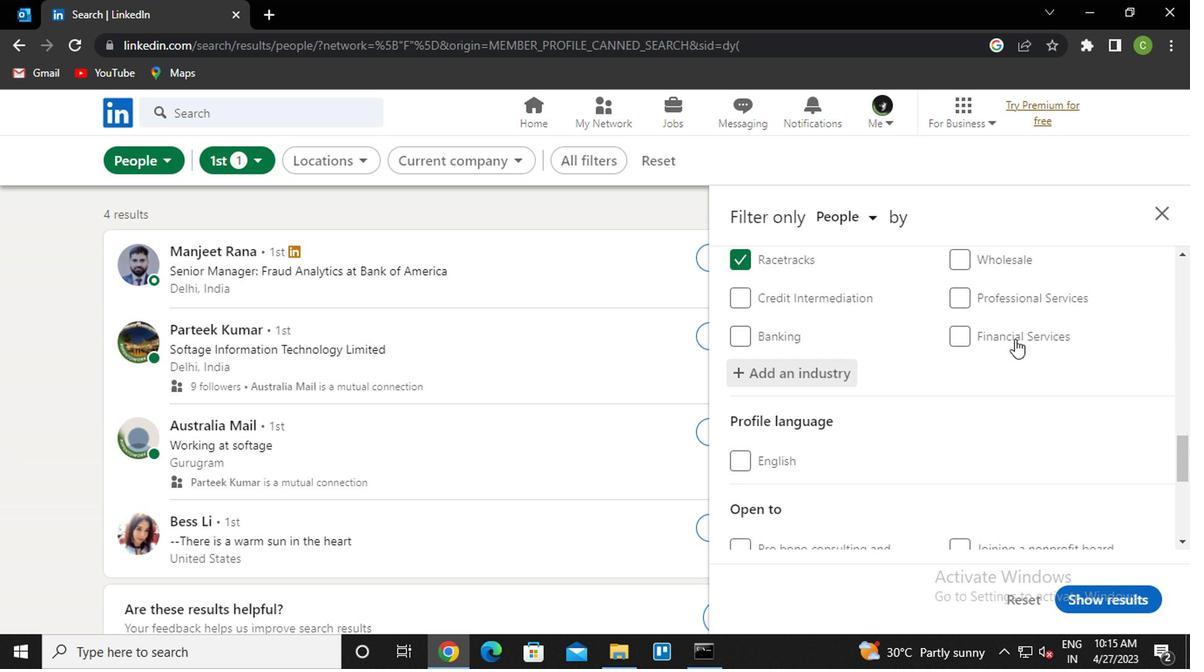 
Action: Mouse moved to (1006, 347)
Screenshot: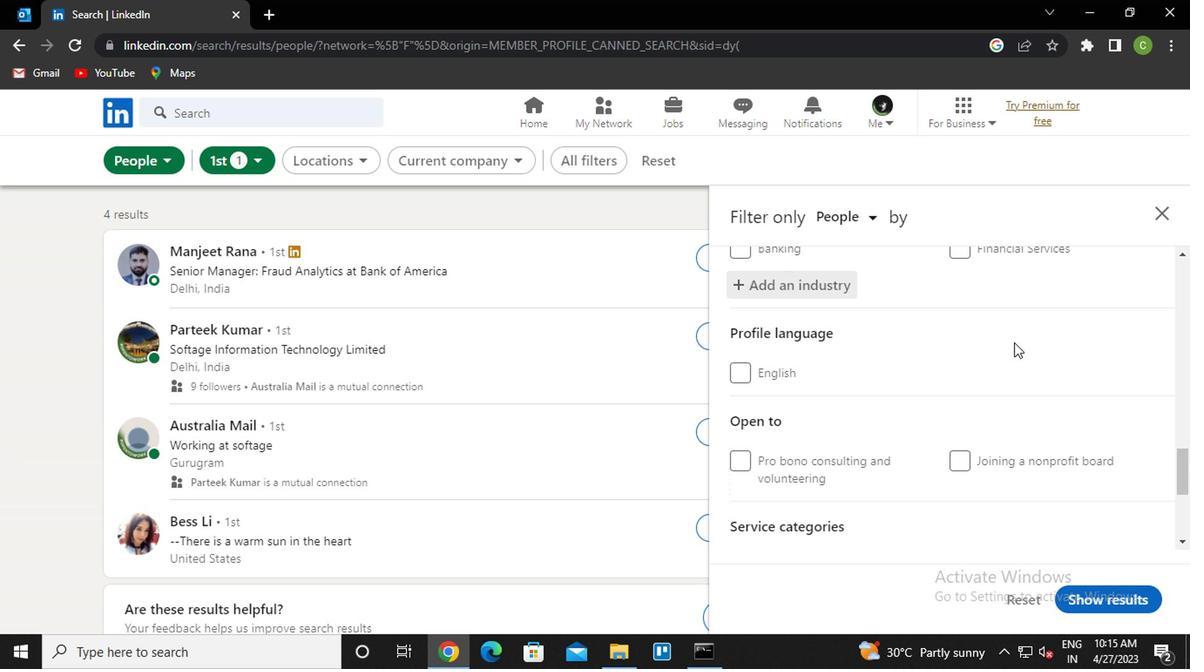 
Action: Mouse scrolled (1006, 347) with delta (0, 0)
Screenshot: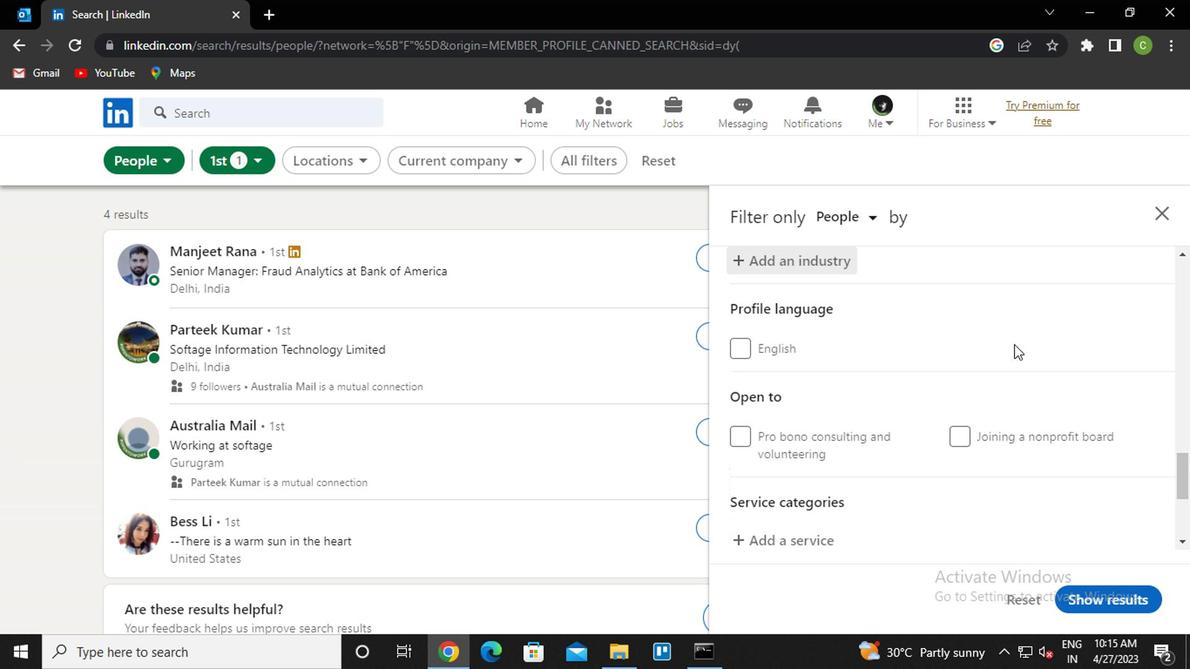 
Action: Mouse moved to (821, 409)
Screenshot: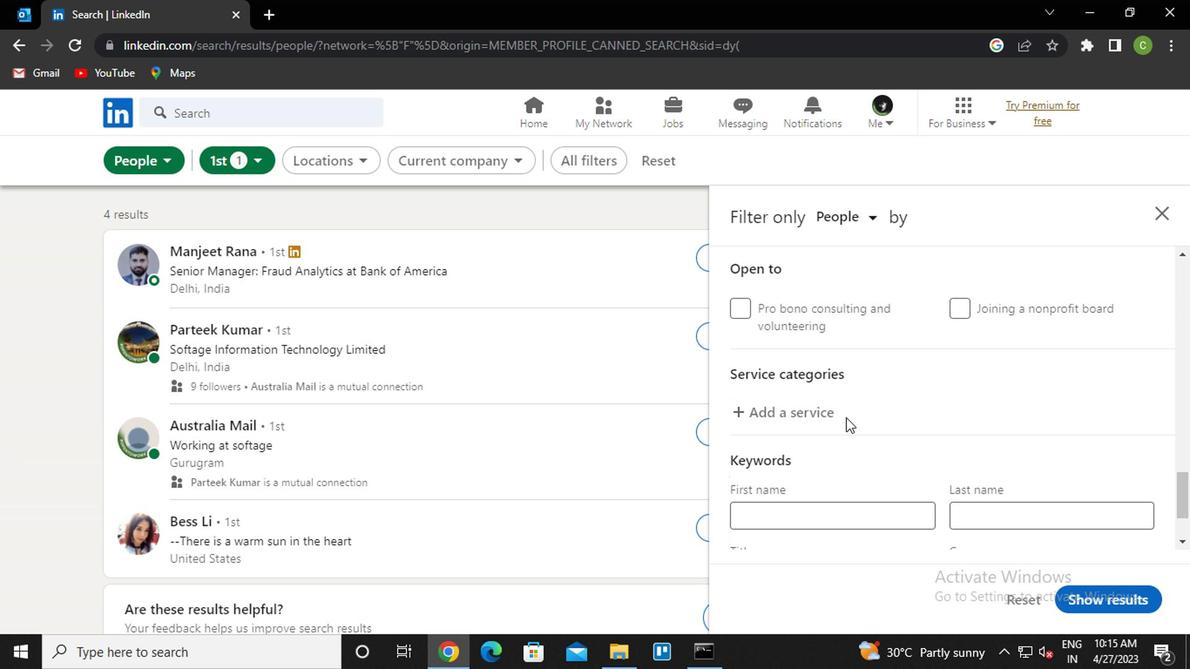 
Action: Mouse pressed left at (821, 409)
Screenshot: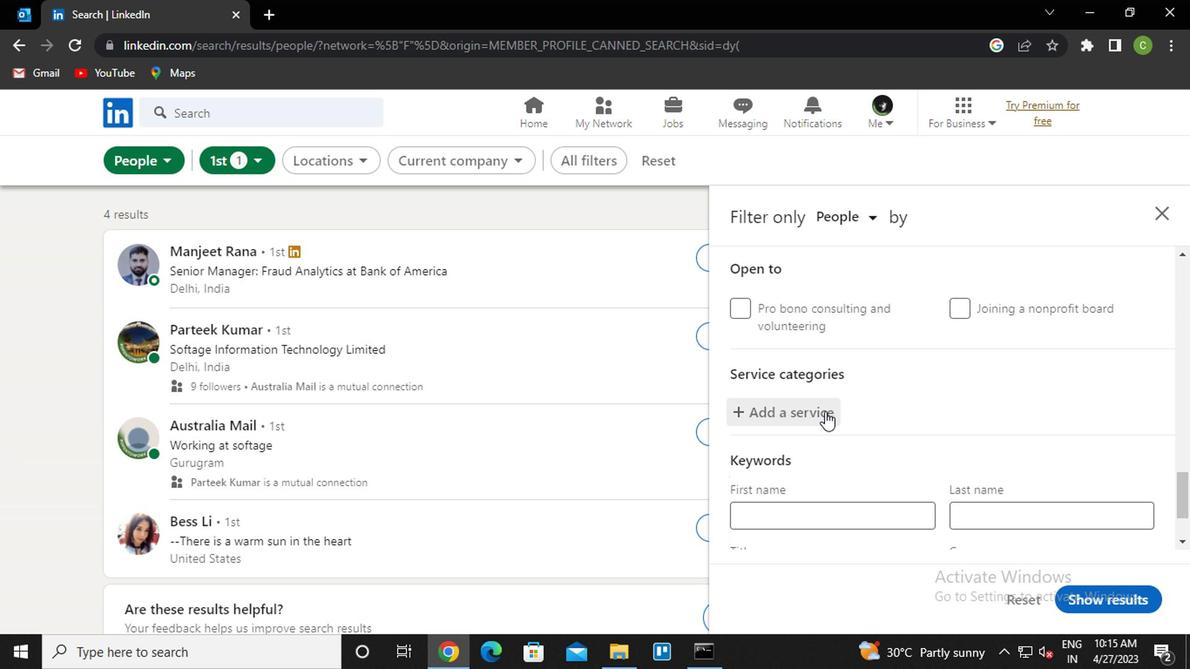 
Action: Key pressed <Key.caps_lock>f<Key.caps_lock>inan<Key.down><Key.down><Key.down><Key.enter>
Screenshot: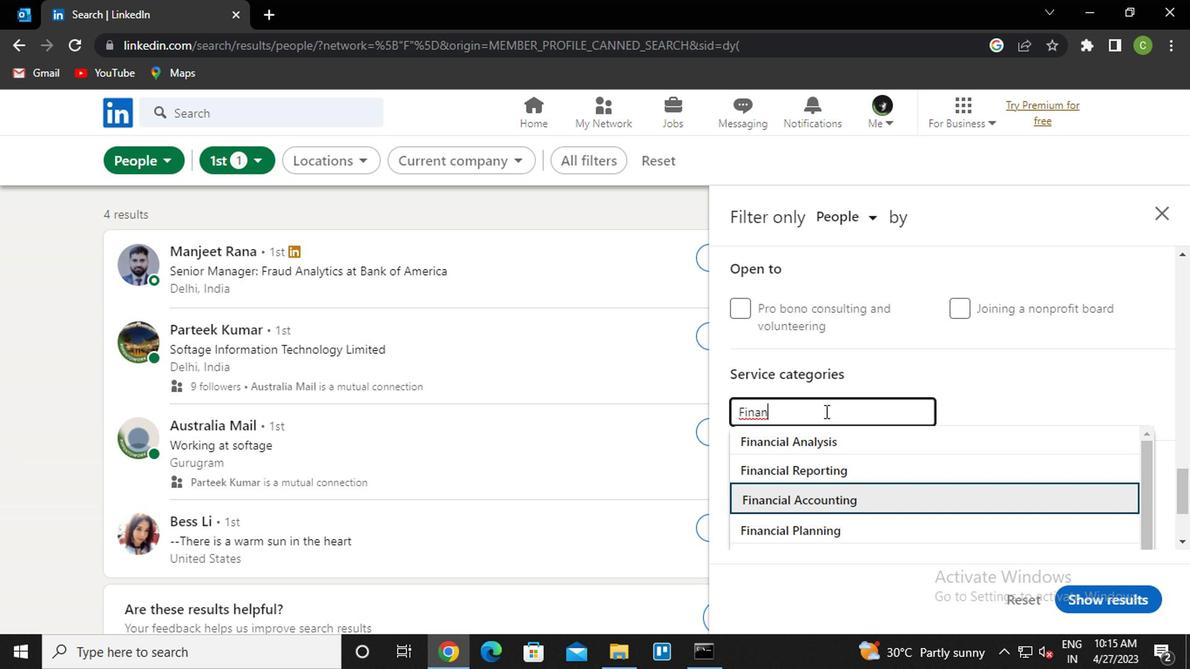 
Action: Mouse scrolled (821, 408) with delta (0, 0)
Screenshot: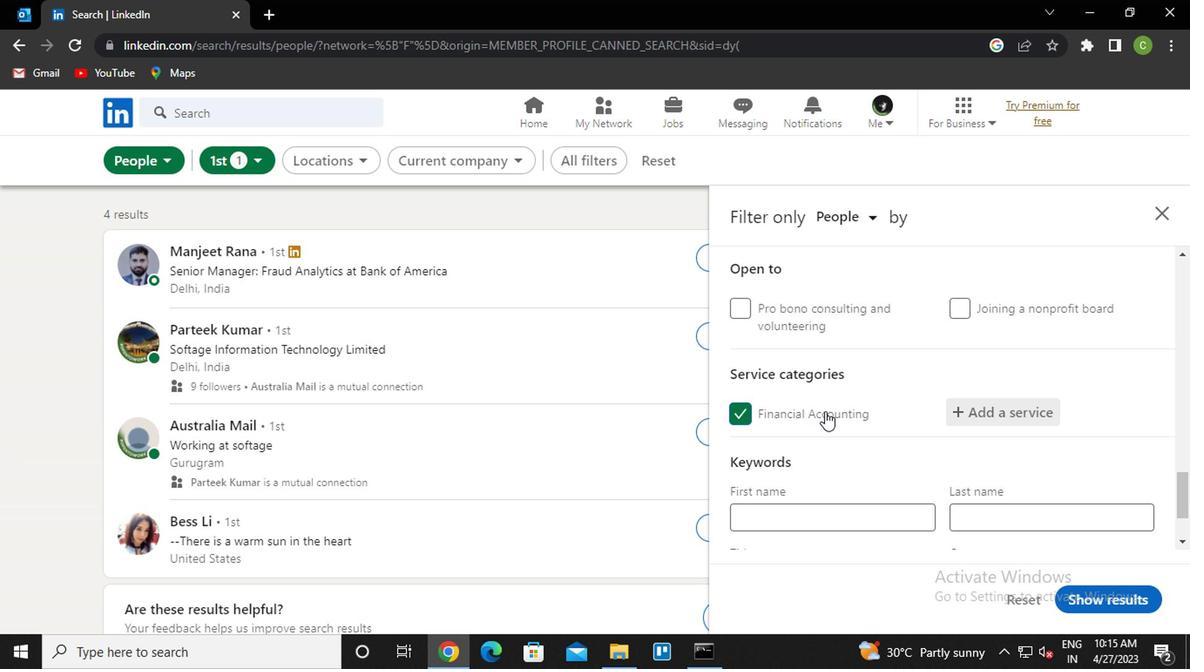 
Action: Mouse scrolled (821, 408) with delta (0, 0)
Screenshot: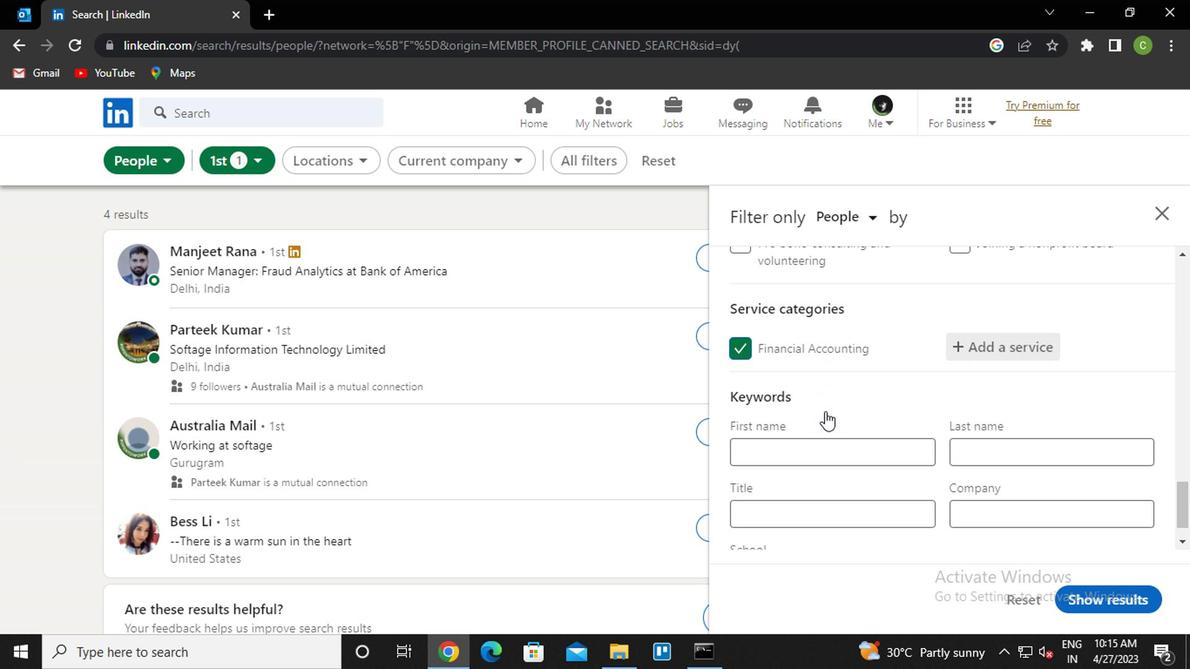 
Action: Mouse scrolled (821, 408) with delta (0, 0)
Screenshot: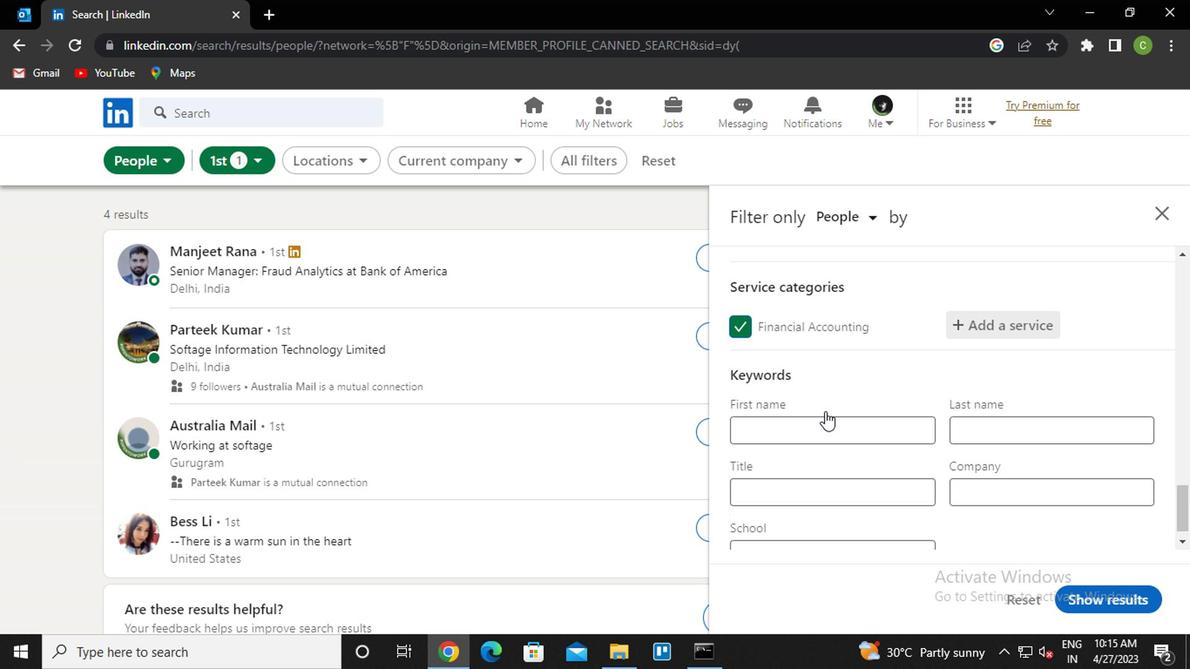 
Action: Mouse moved to (816, 463)
Screenshot: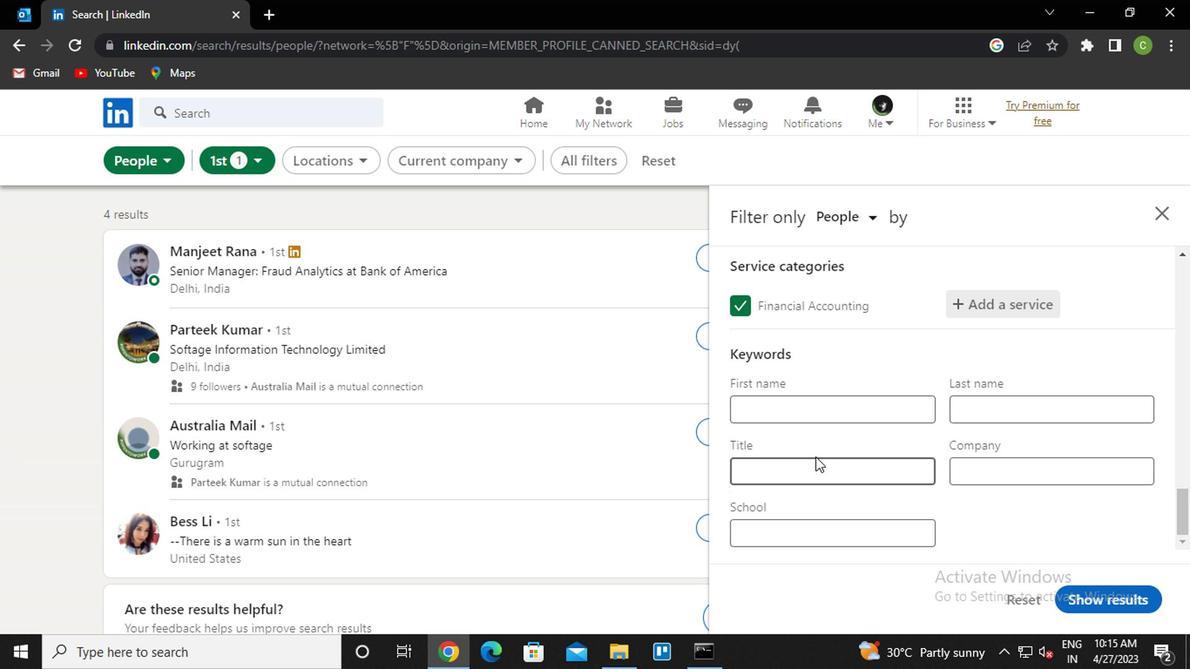 
Action: Mouse pressed left at (816, 463)
Screenshot: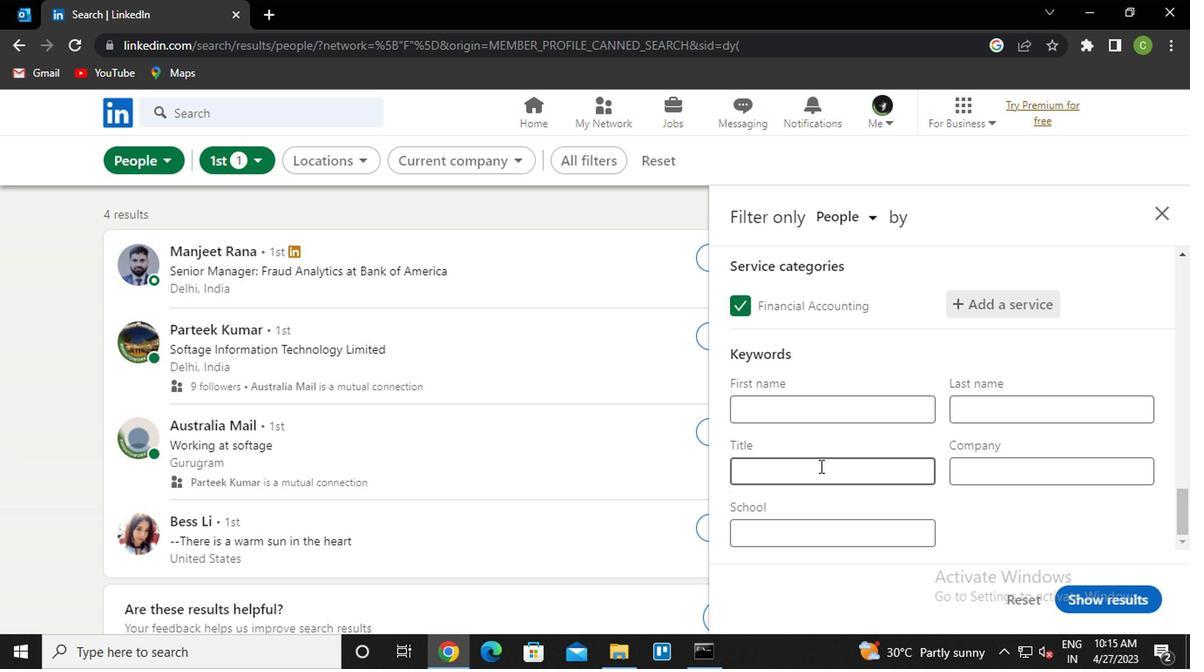 
Action: Key pressed <Key.caps_lock>m<Key.caps_lock>edia<Key.space><Key.caps_lock>r<Key.caps_lock>Ealtin<Key.backspace>on<Key.space>
Screenshot: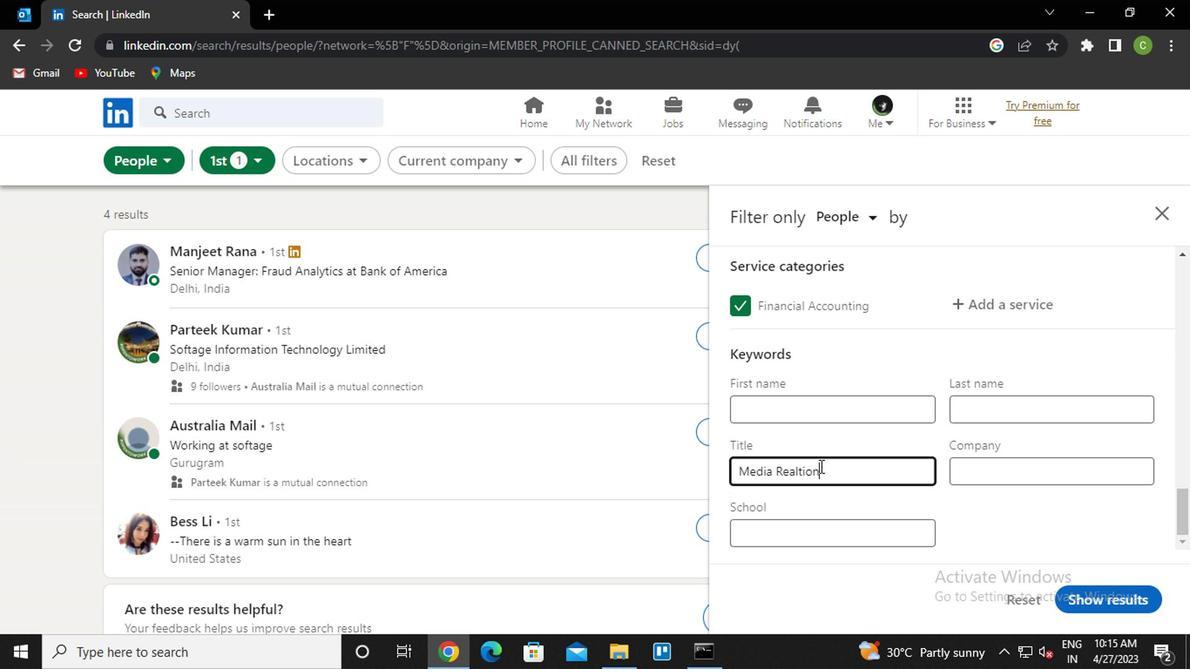 
Action: Mouse moved to (795, 470)
Screenshot: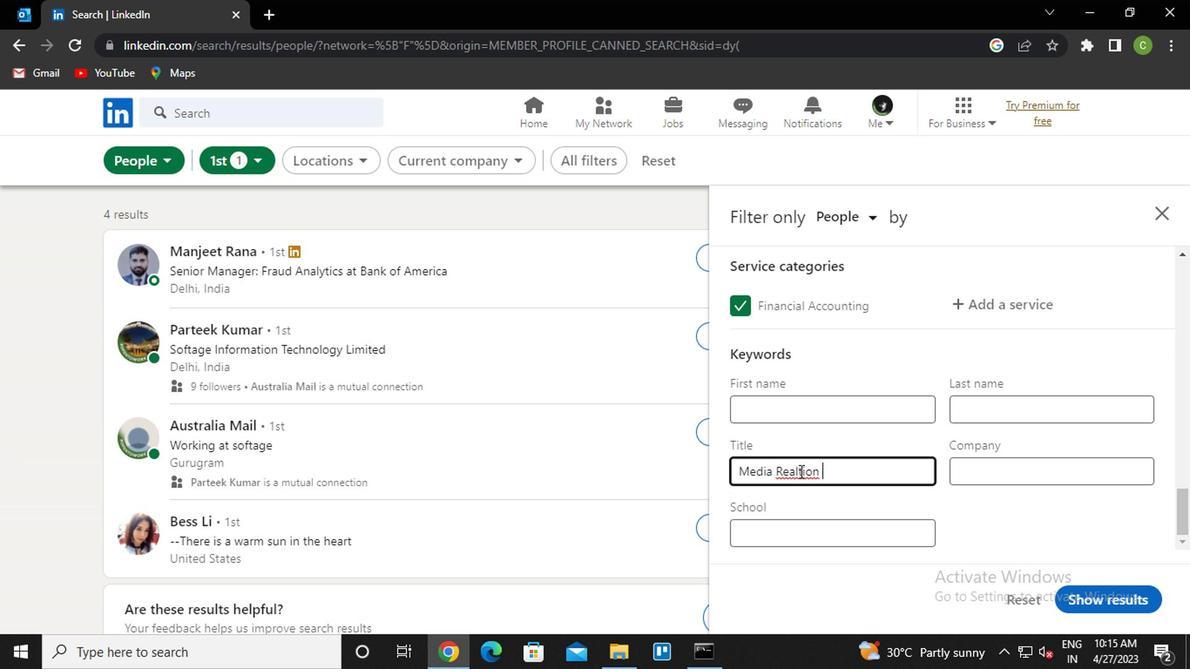 
Action: Mouse pressed left at (795, 470)
Screenshot: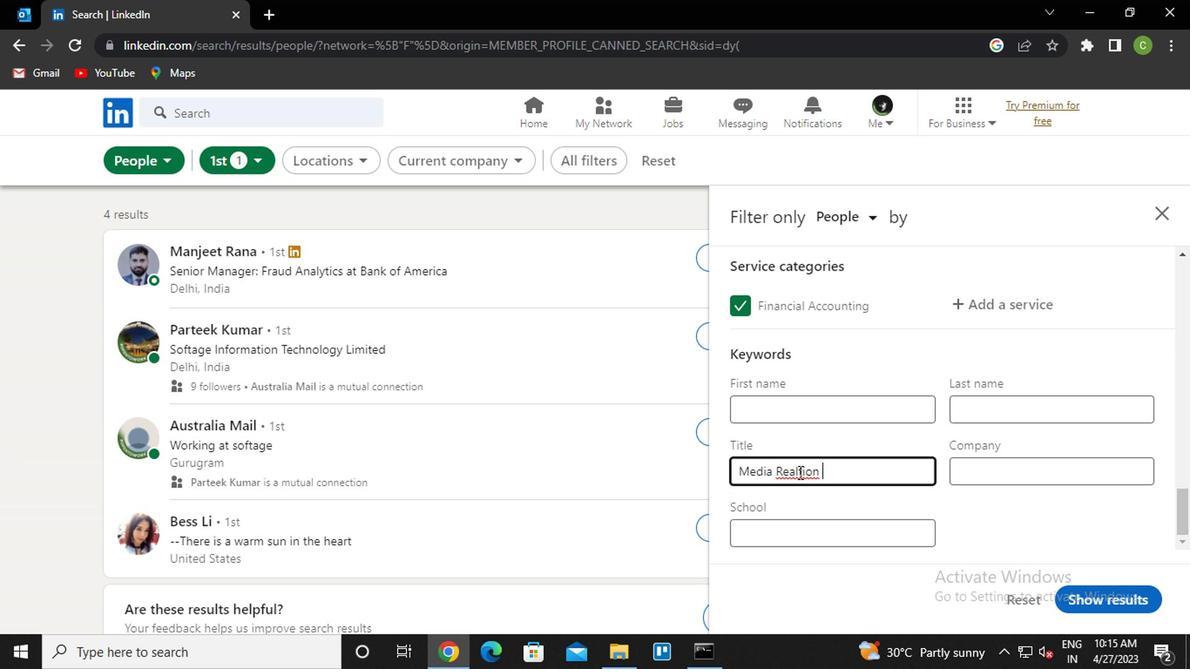 
Action: Mouse moved to (816, 484)
Screenshot: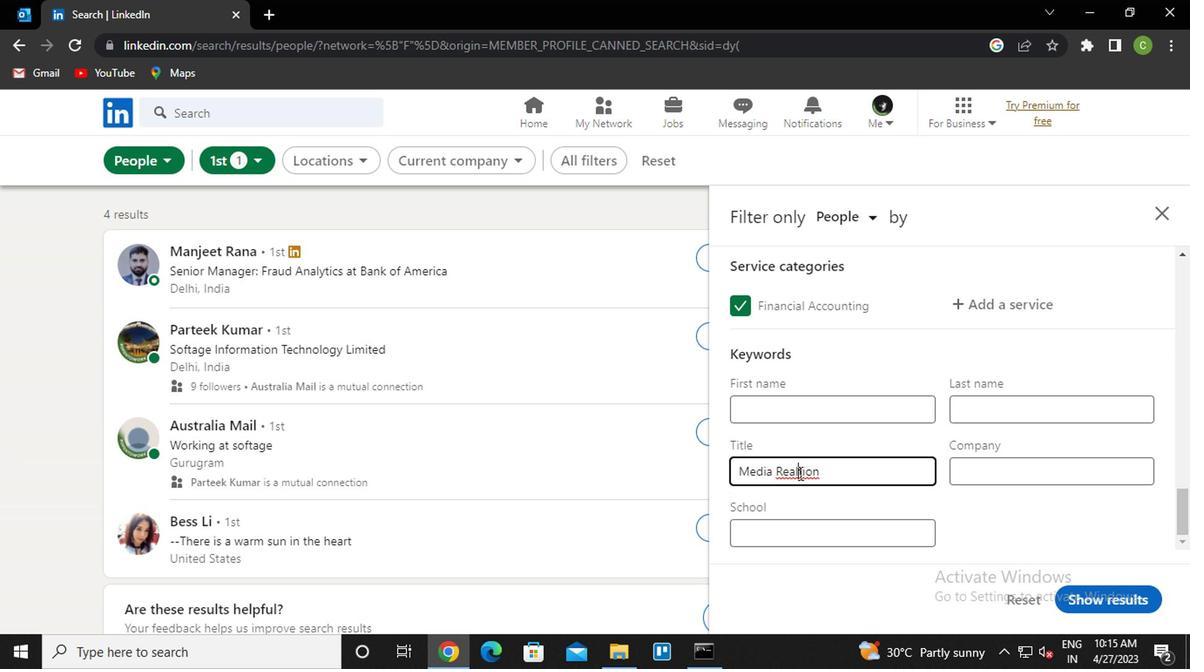 
Action: Key pressed <Key.backspace><Key.backspace>la
Screenshot: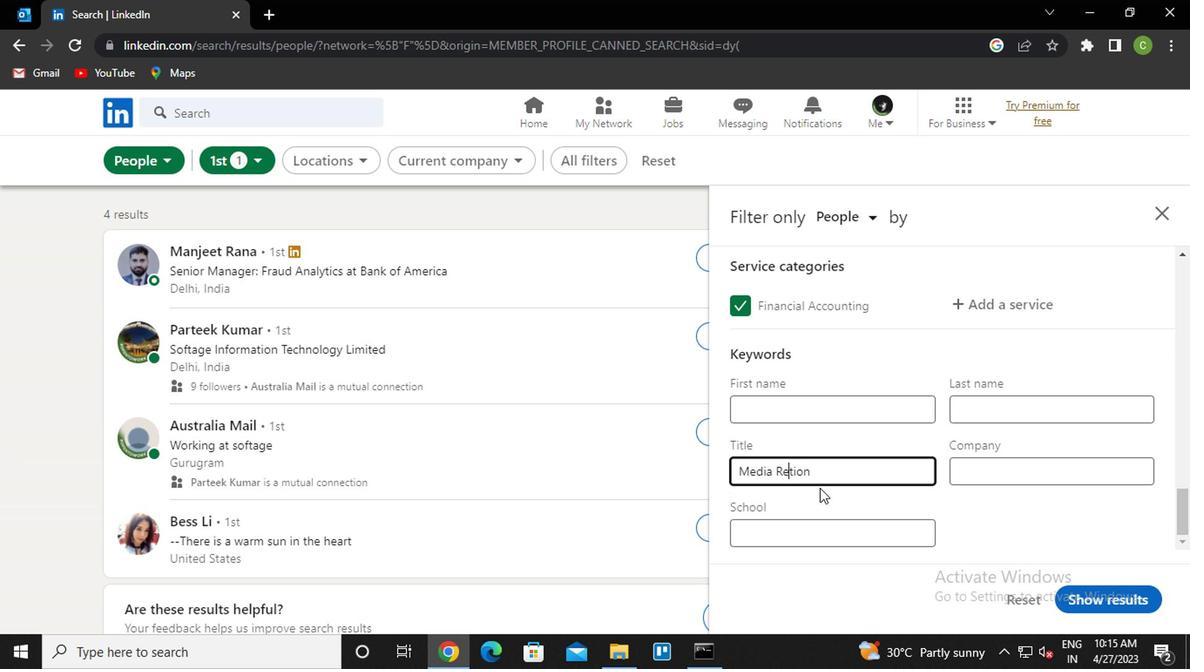 
Action: Mouse moved to (839, 471)
Screenshot: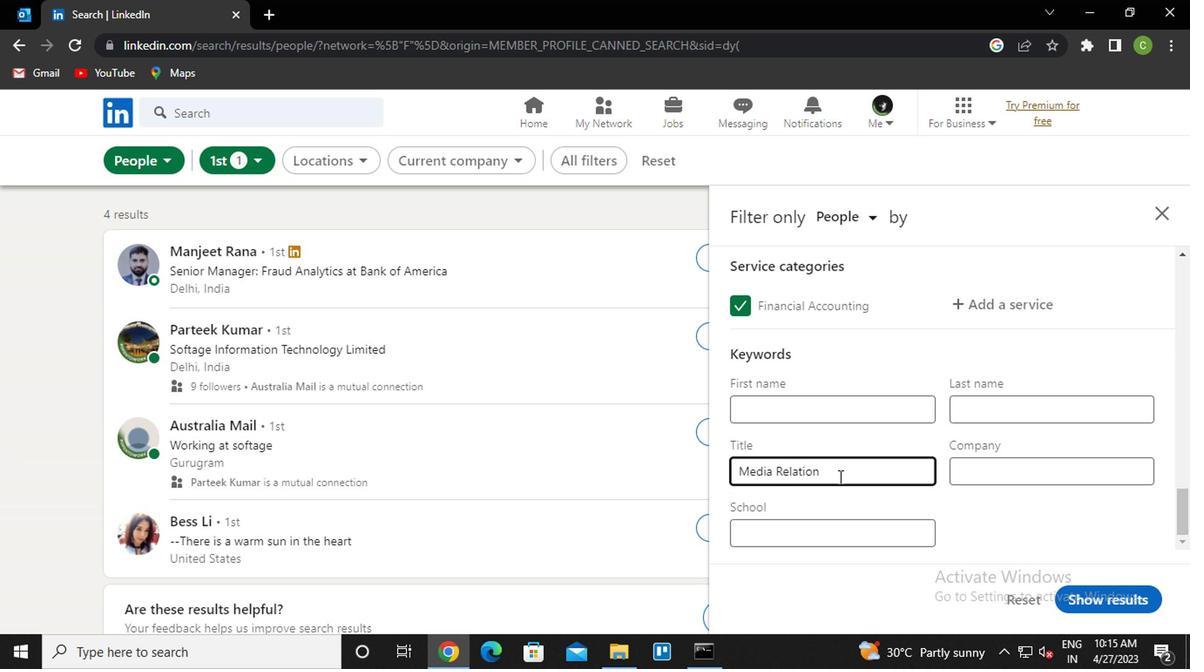 
Action: Mouse pressed left at (839, 471)
Screenshot: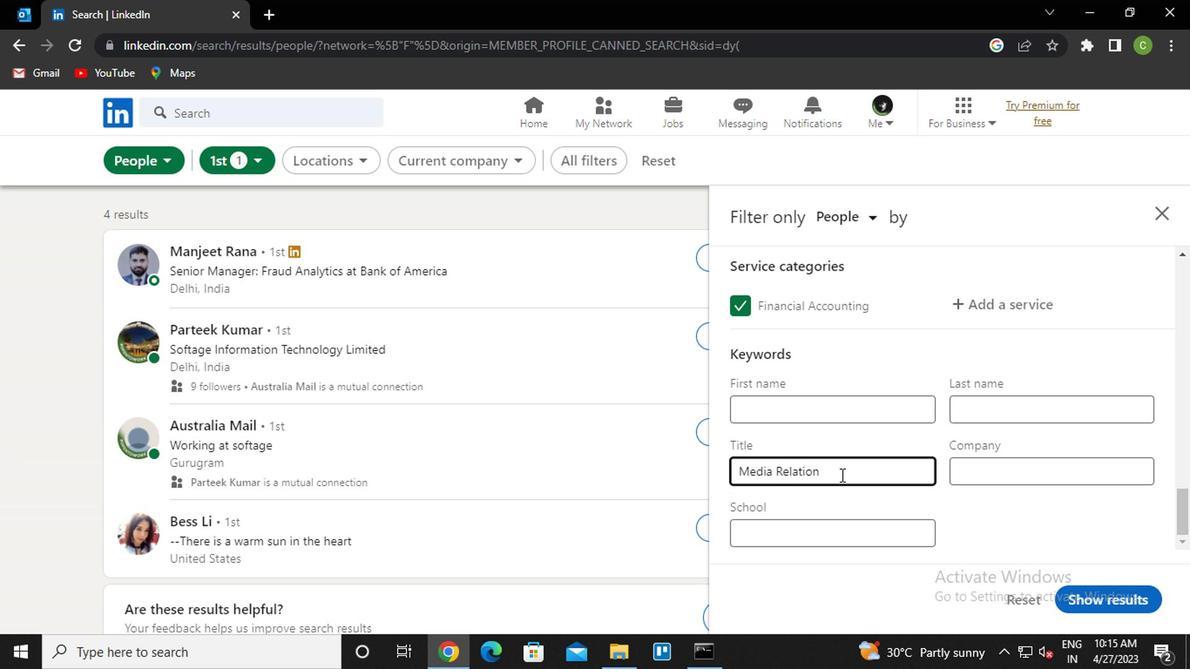 
Action: Key pressed <Key.space><Key.caps_lock>c<Key.caps_lock>oordinator
Screenshot: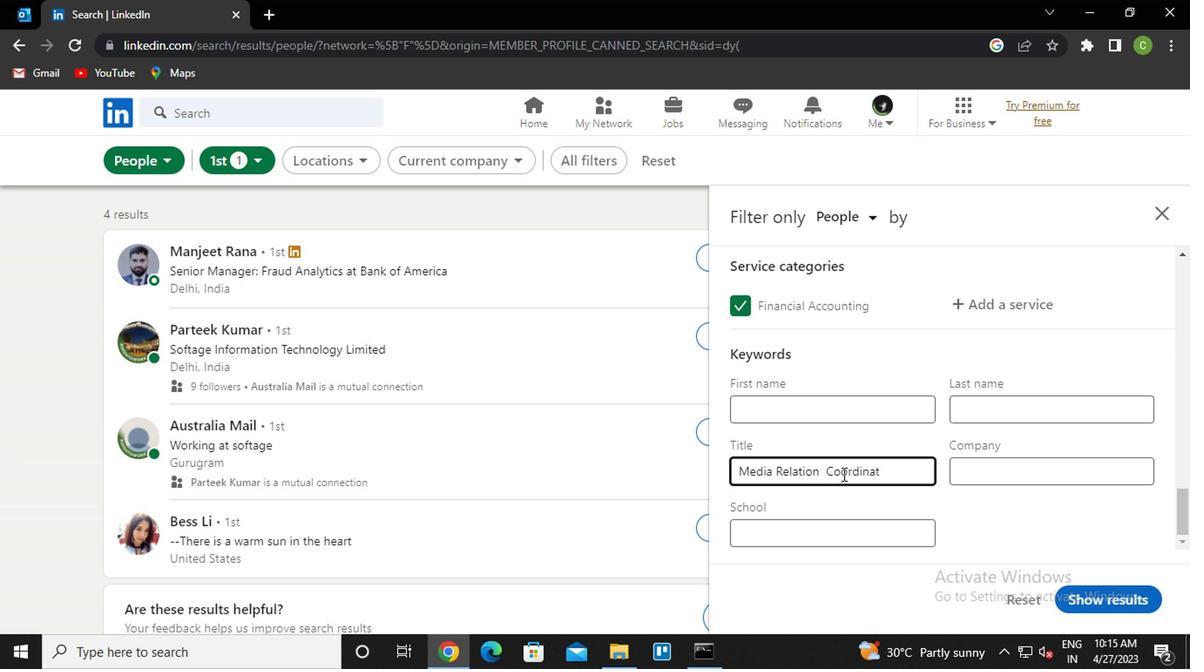 
Action: Mouse moved to (1085, 598)
Screenshot: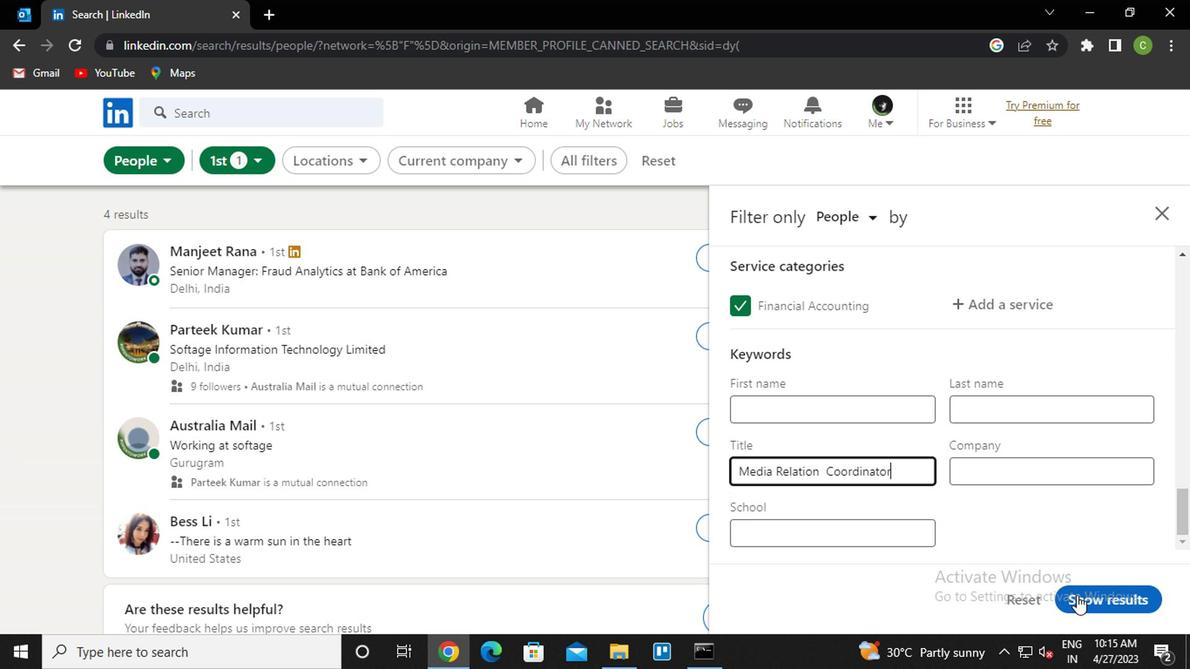 
Action: Mouse pressed left at (1085, 598)
Screenshot: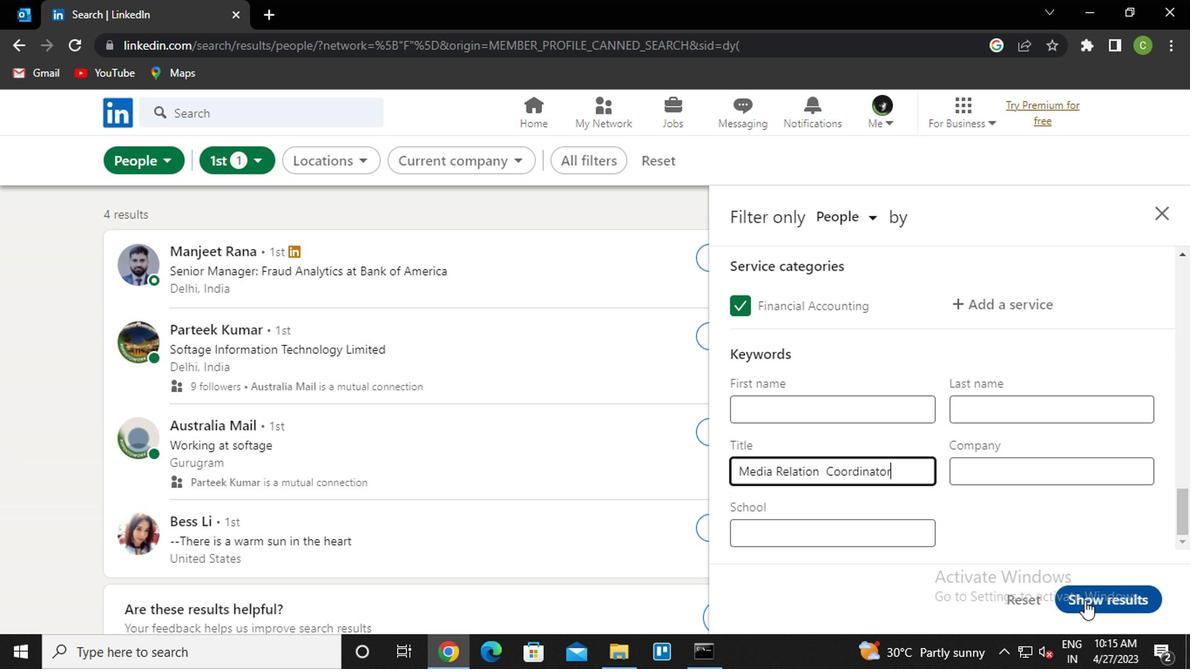 
Action: Mouse moved to (649, 595)
Screenshot: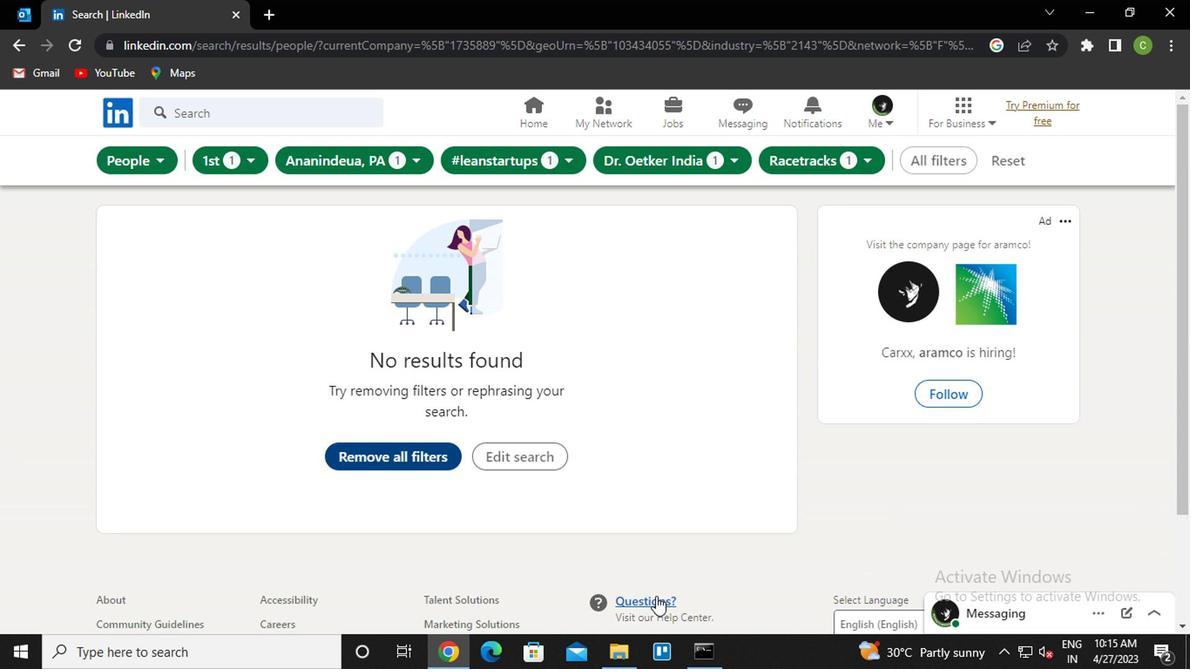 
Action: Key pressed <Key.f8>
Screenshot: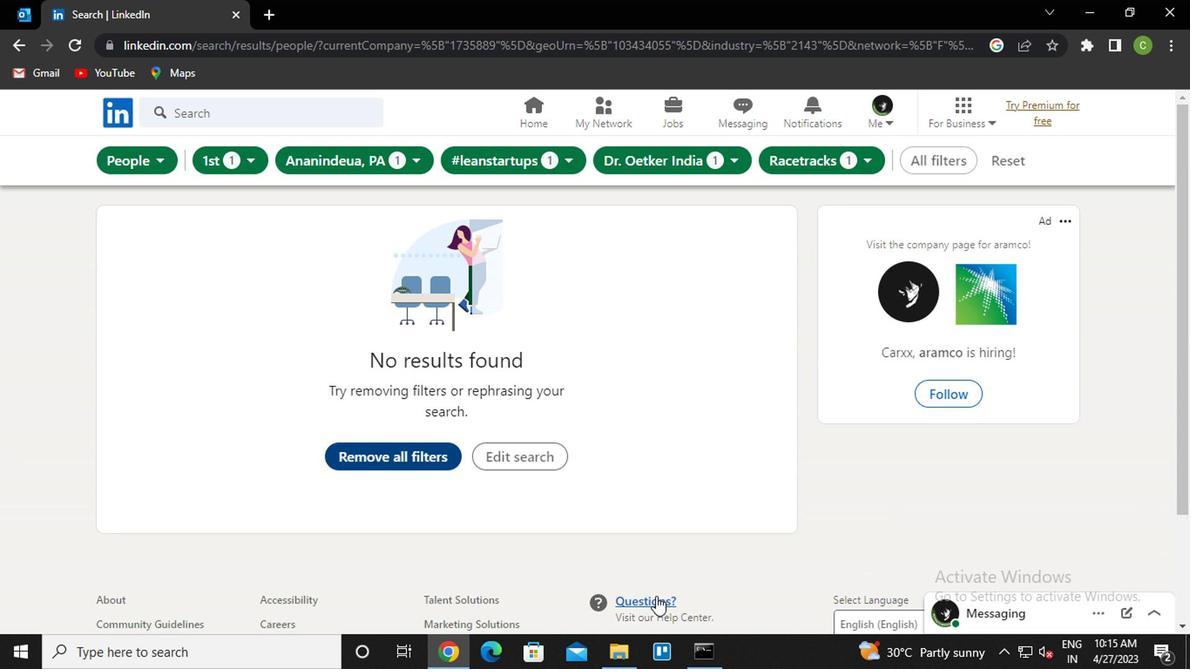 
